 Task: Sort All unsolved tickets in your groups, order by Status category in descending order.
Action: Mouse moved to (275, 436)
Screenshot: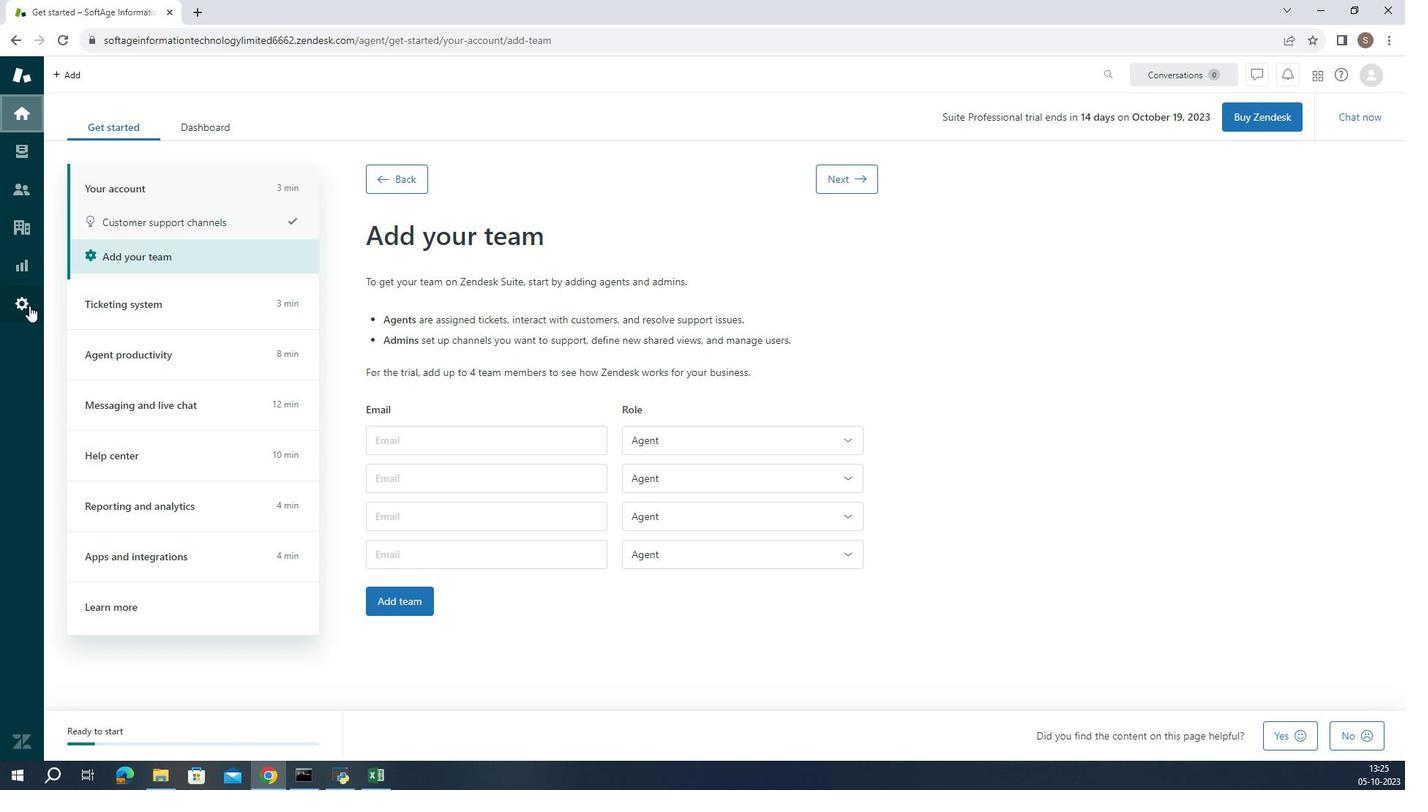 
Action: Mouse pressed left at (275, 436)
Screenshot: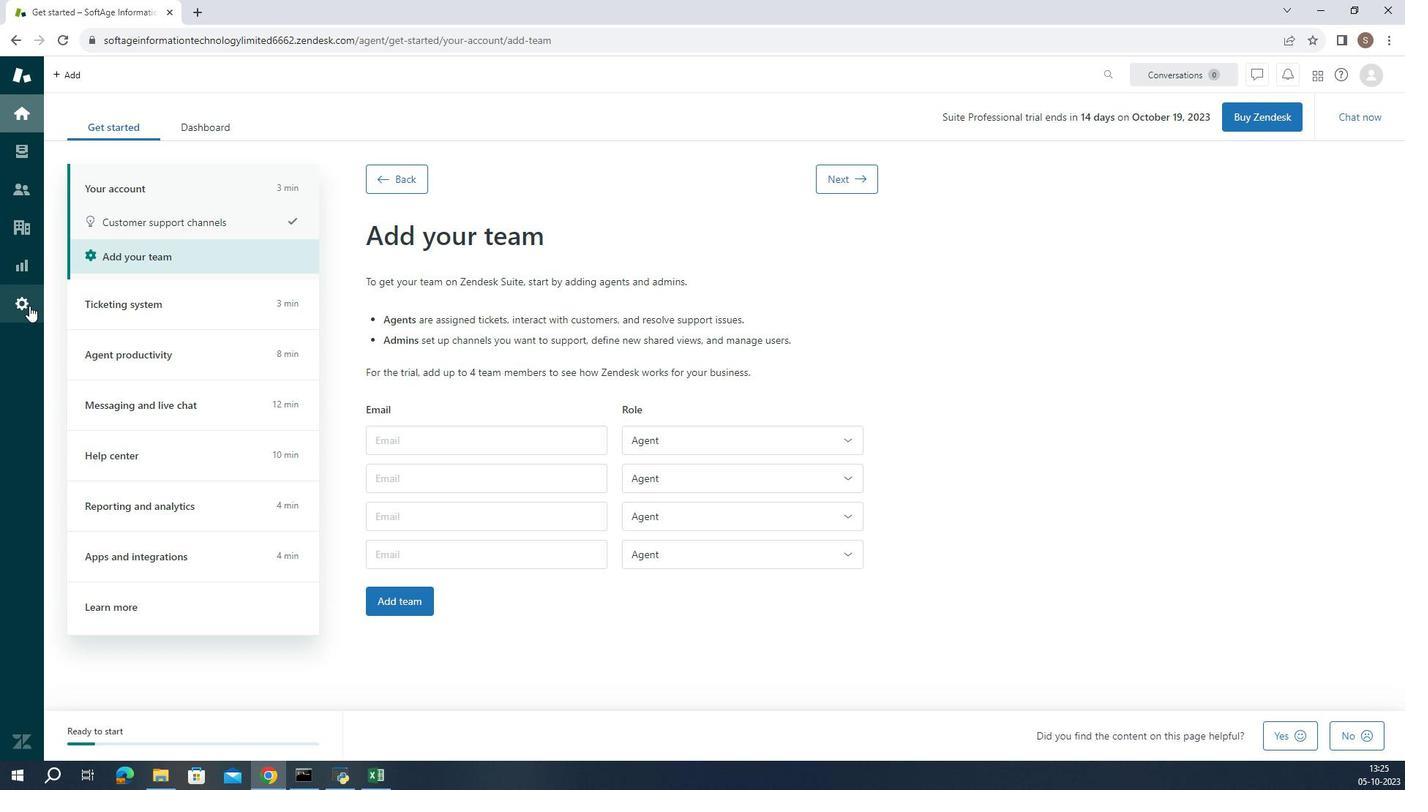 
Action: Mouse moved to (487, 564)
Screenshot: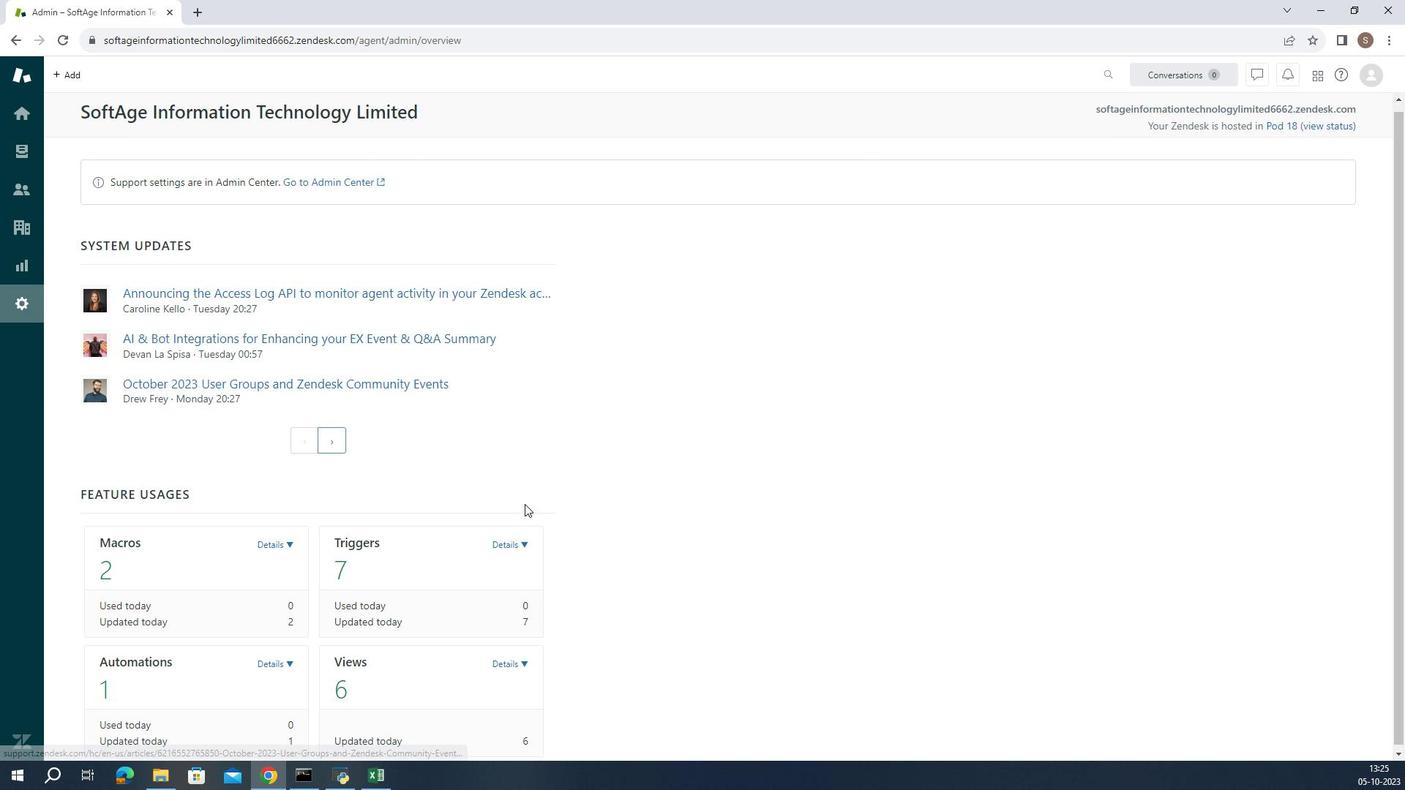 
Action: Mouse scrolled (487, 564) with delta (0, 0)
Screenshot: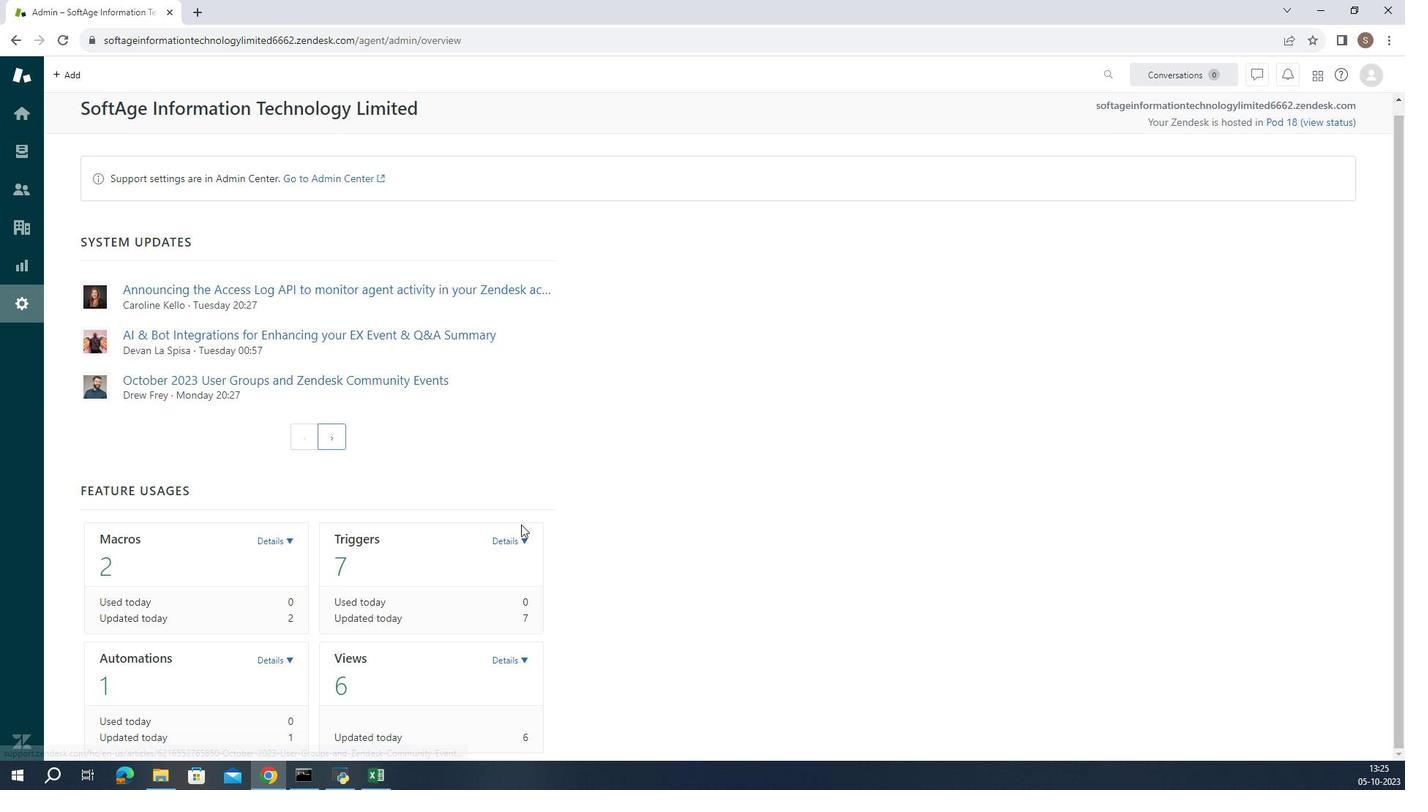 
Action: Mouse scrolled (487, 564) with delta (0, 0)
Screenshot: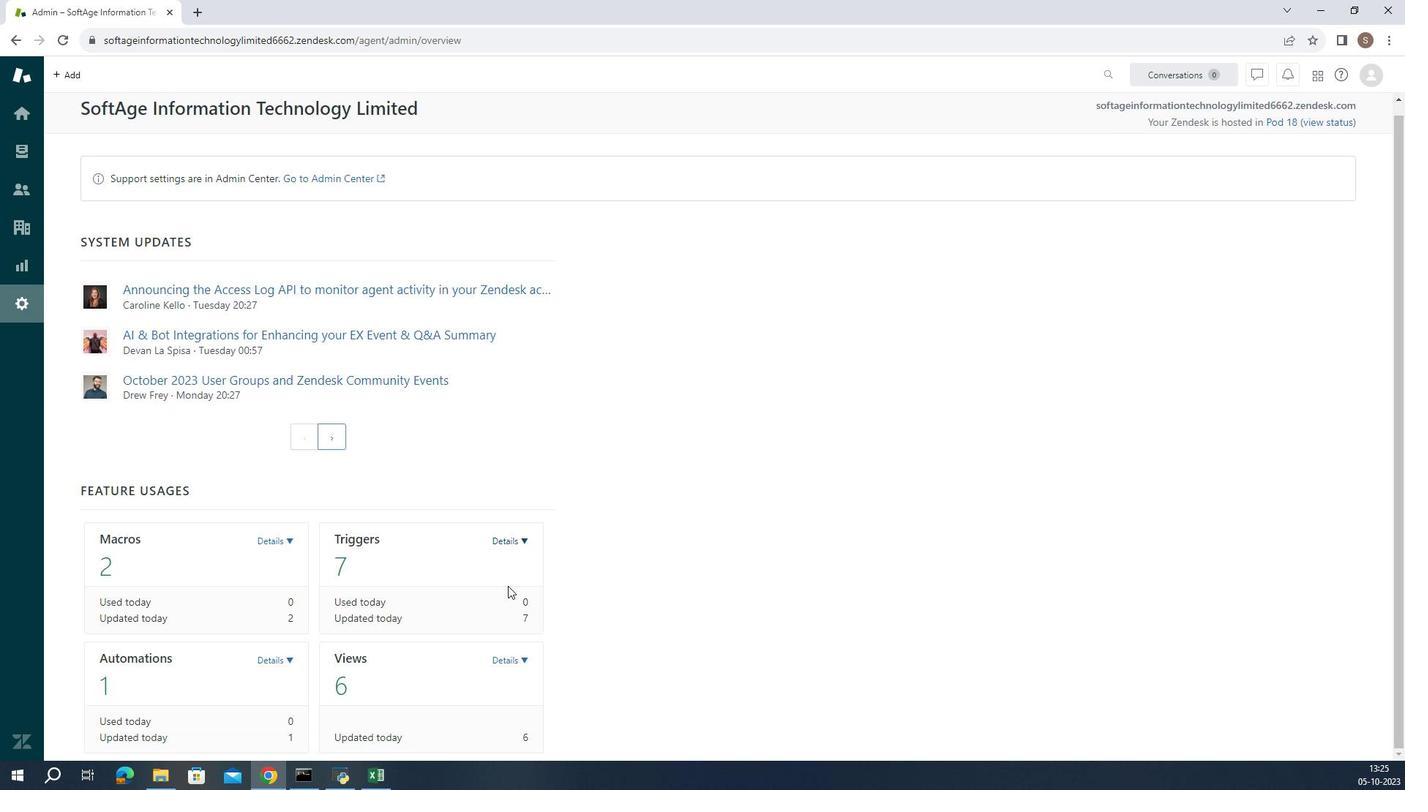 
Action: Mouse scrolled (487, 564) with delta (0, 0)
Screenshot: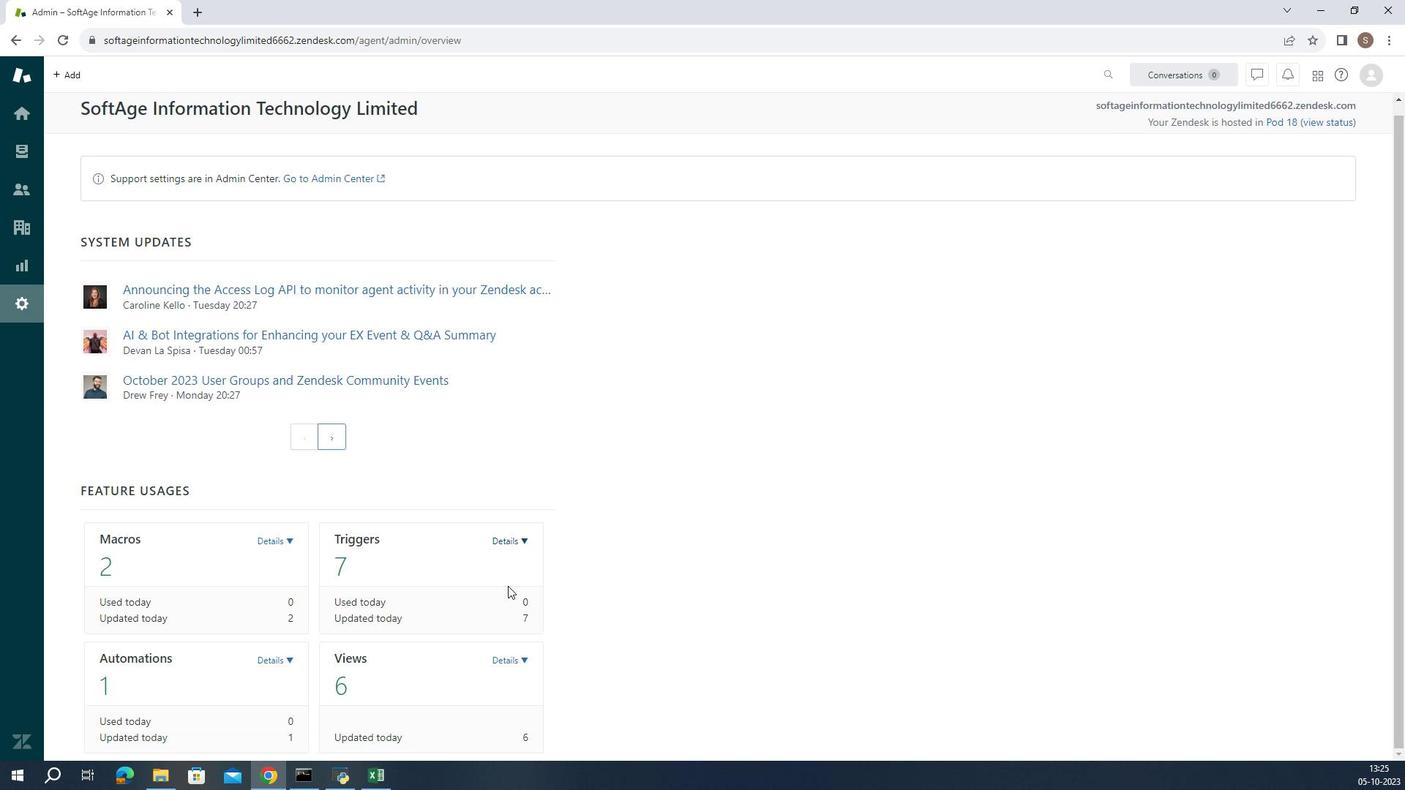 
Action: Mouse moved to (487, 565)
Screenshot: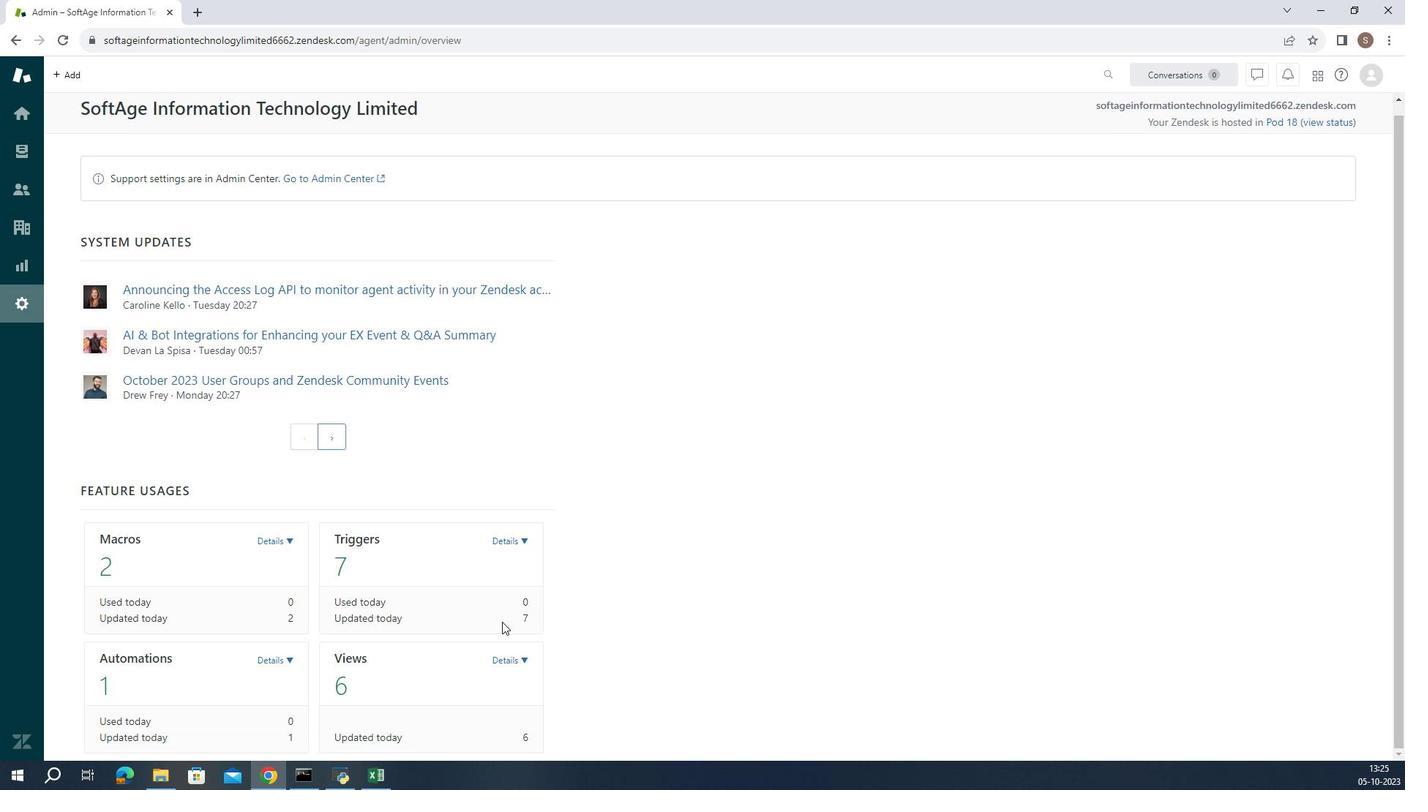
Action: Mouse scrolled (487, 564) with delta (0, 0)
Screenshot: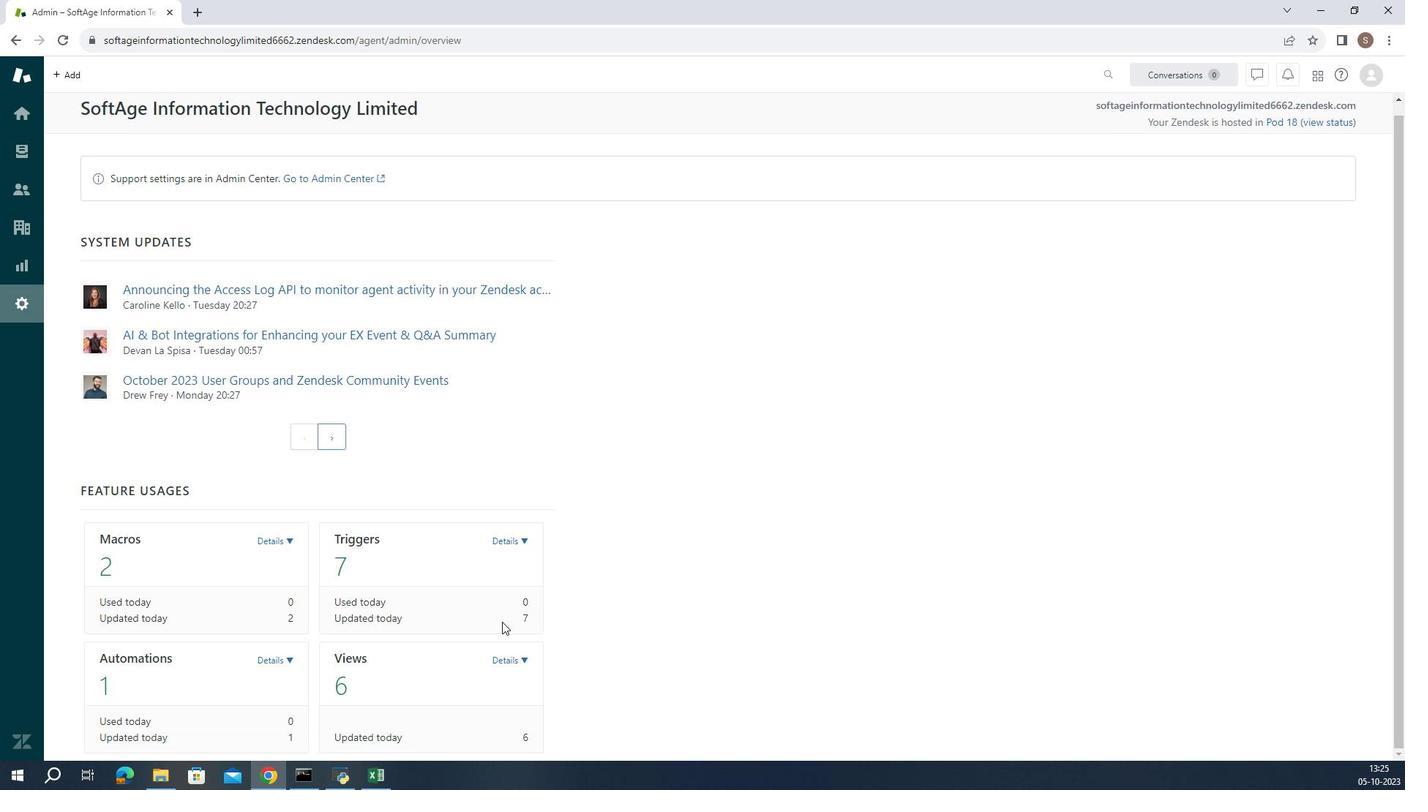 
Action: Mouse moved to (474, 665)
Screenshot: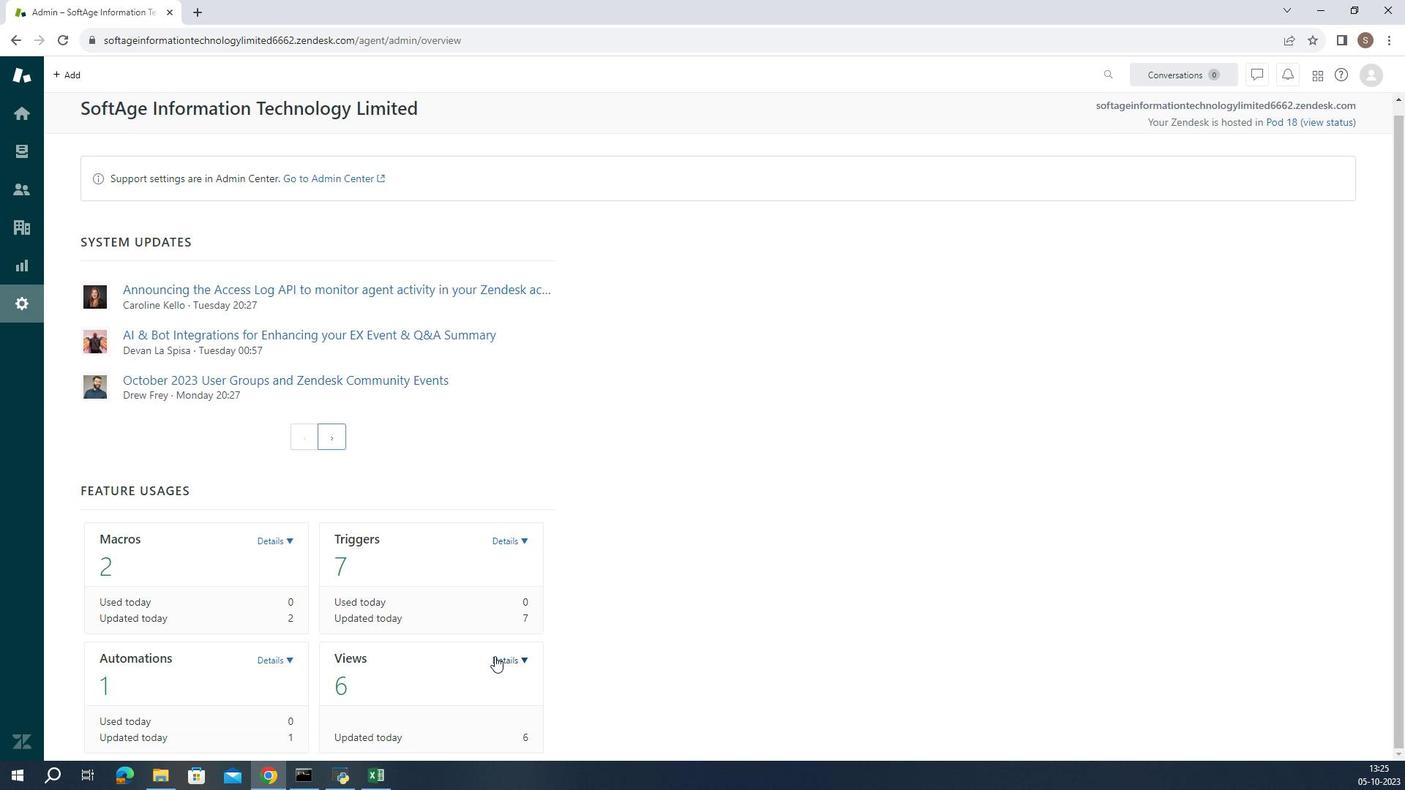 
Action: Mouse pressed left at (474, 665)
Screenshot: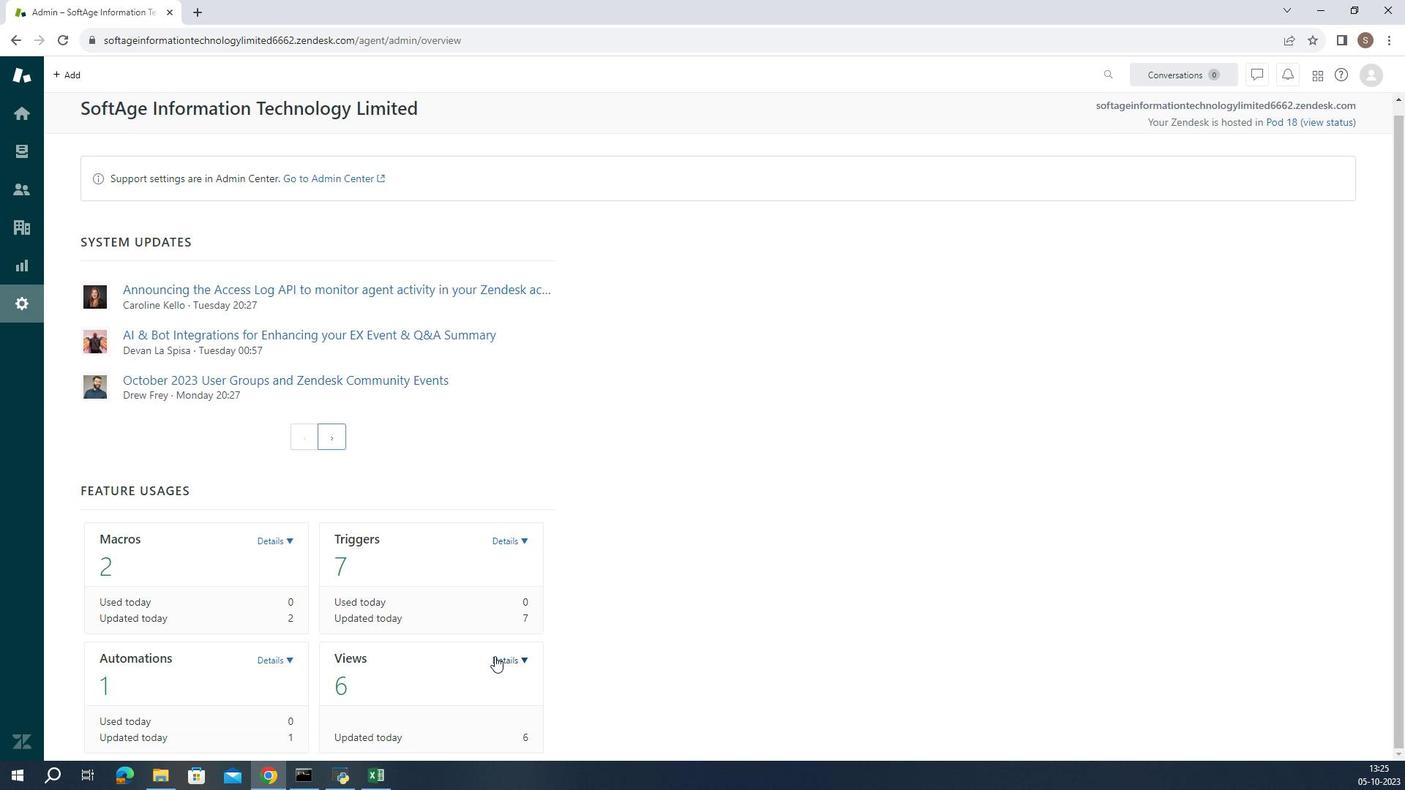 
Action: Mouse scrolled (474, 665) with delta (0, 0)
Screenshot: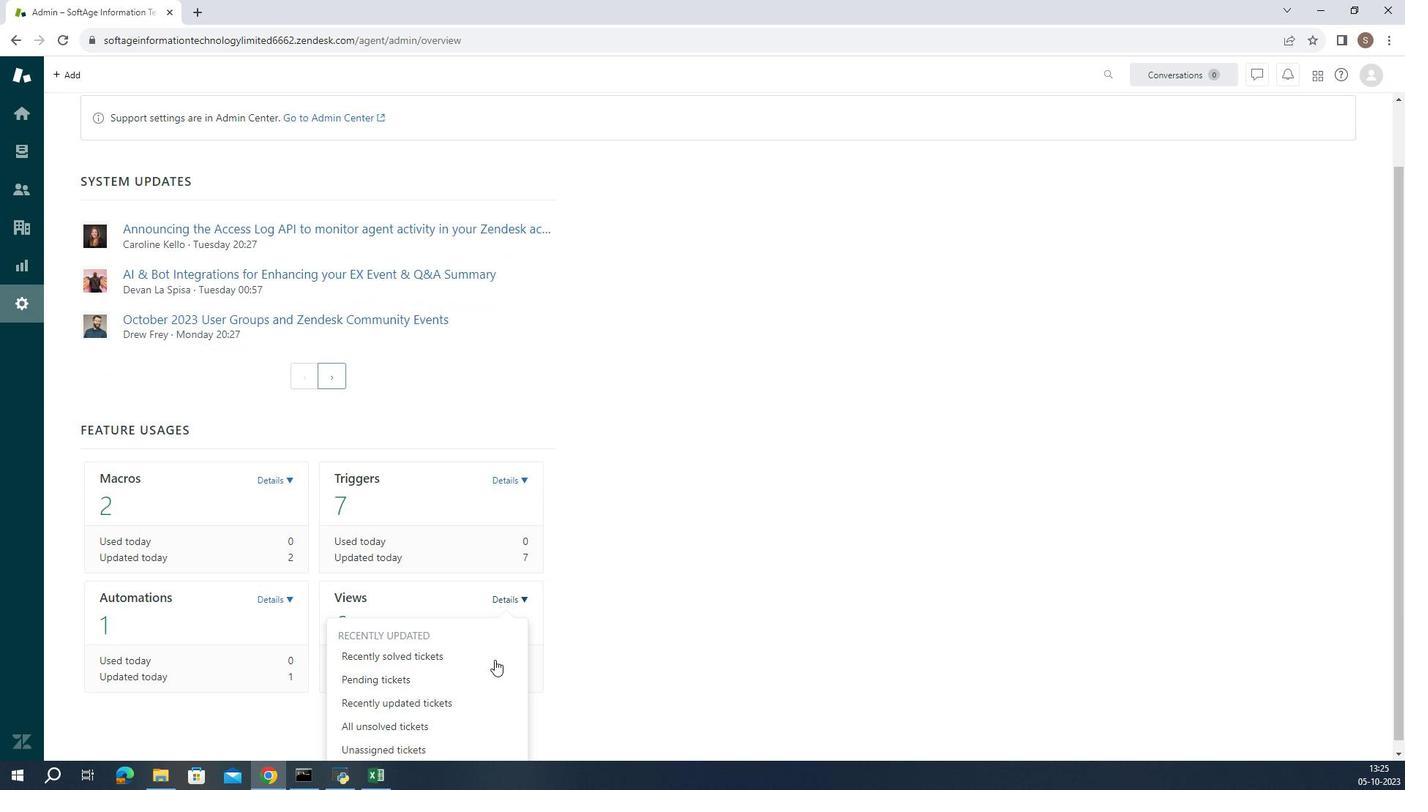
Action: Mouse scrolled (474, 665) with delta (0, 0)
Screenshot: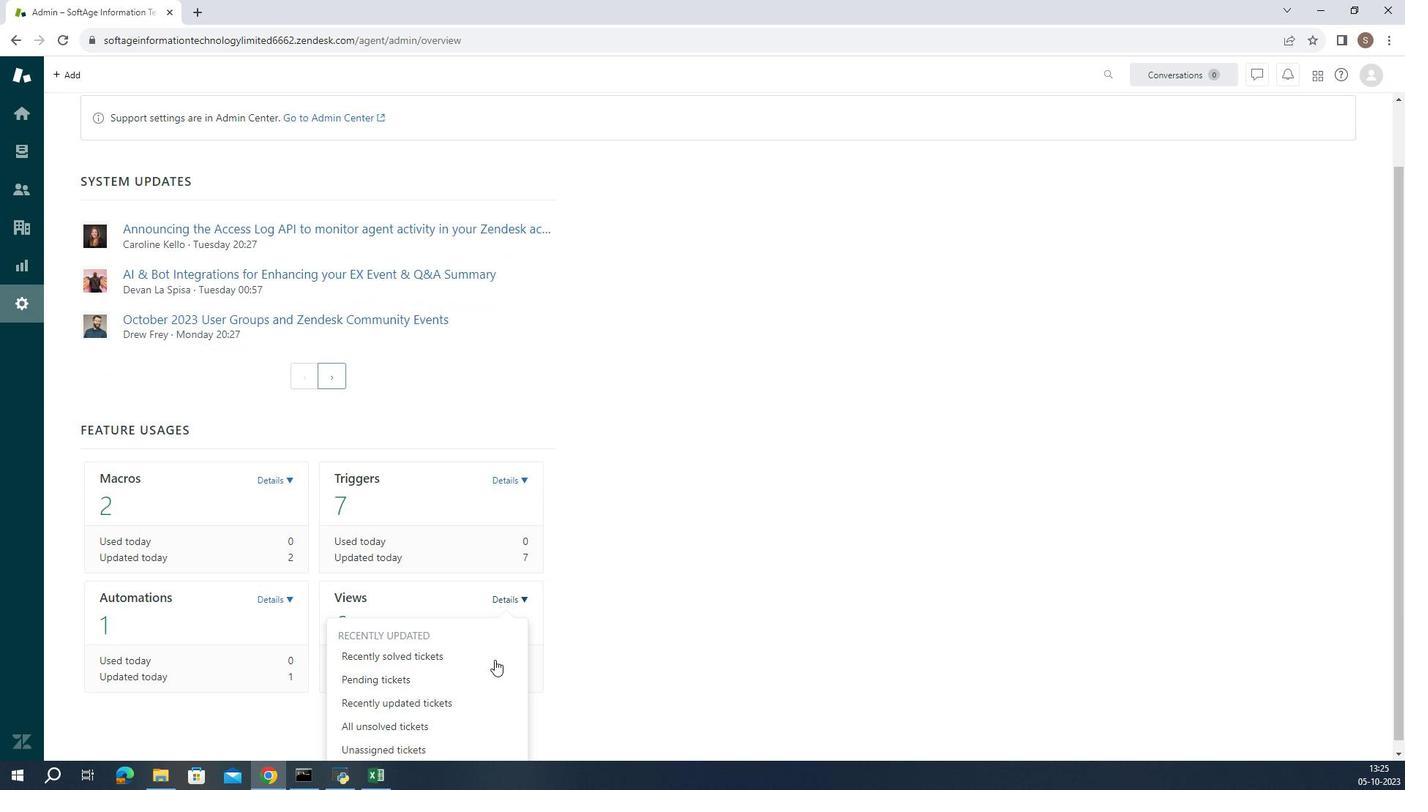 
Action: Mouse scrolled (474, 665) with delta (0, 0)
Screenshot: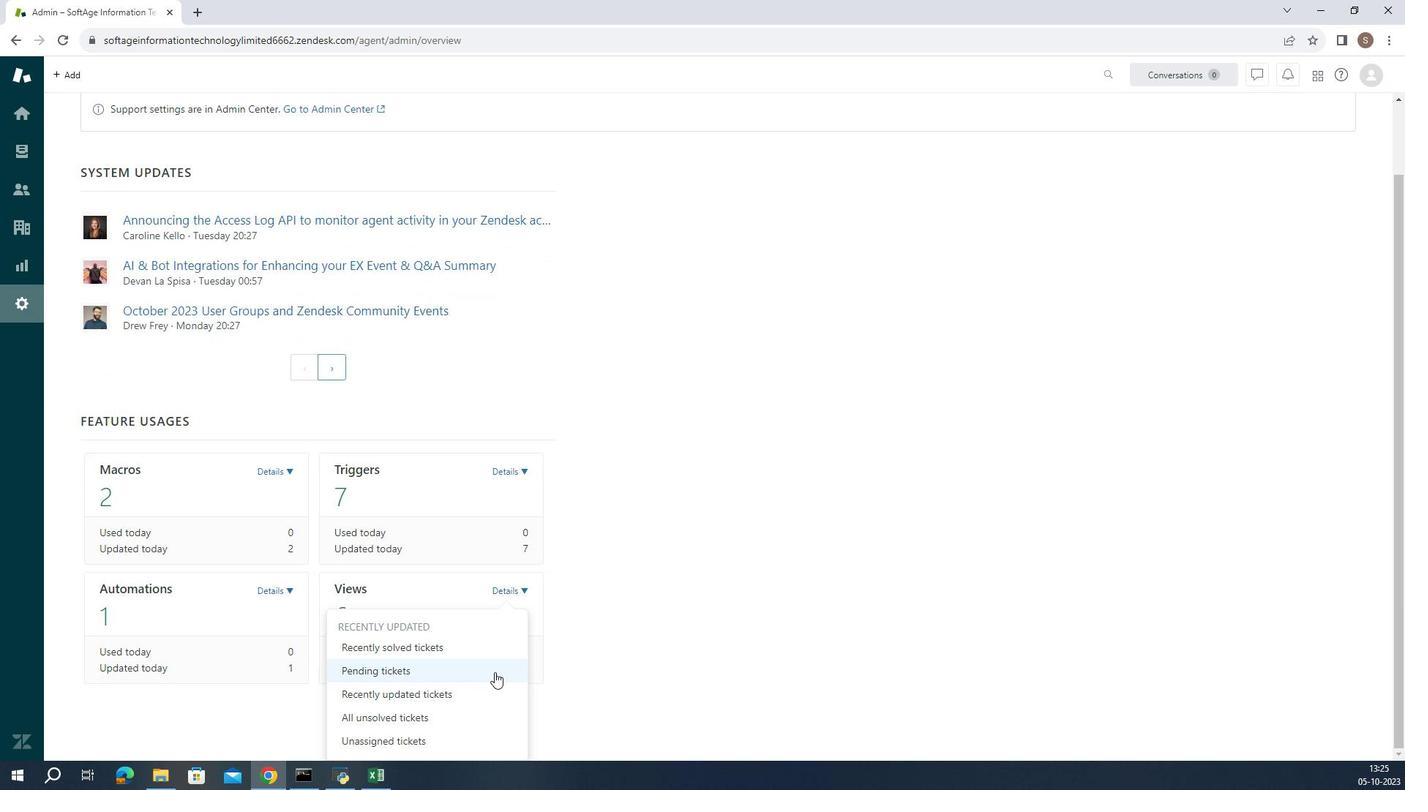 
Action: Mouse scrolled (474, 665) with delta (0, 0)
Screenshot: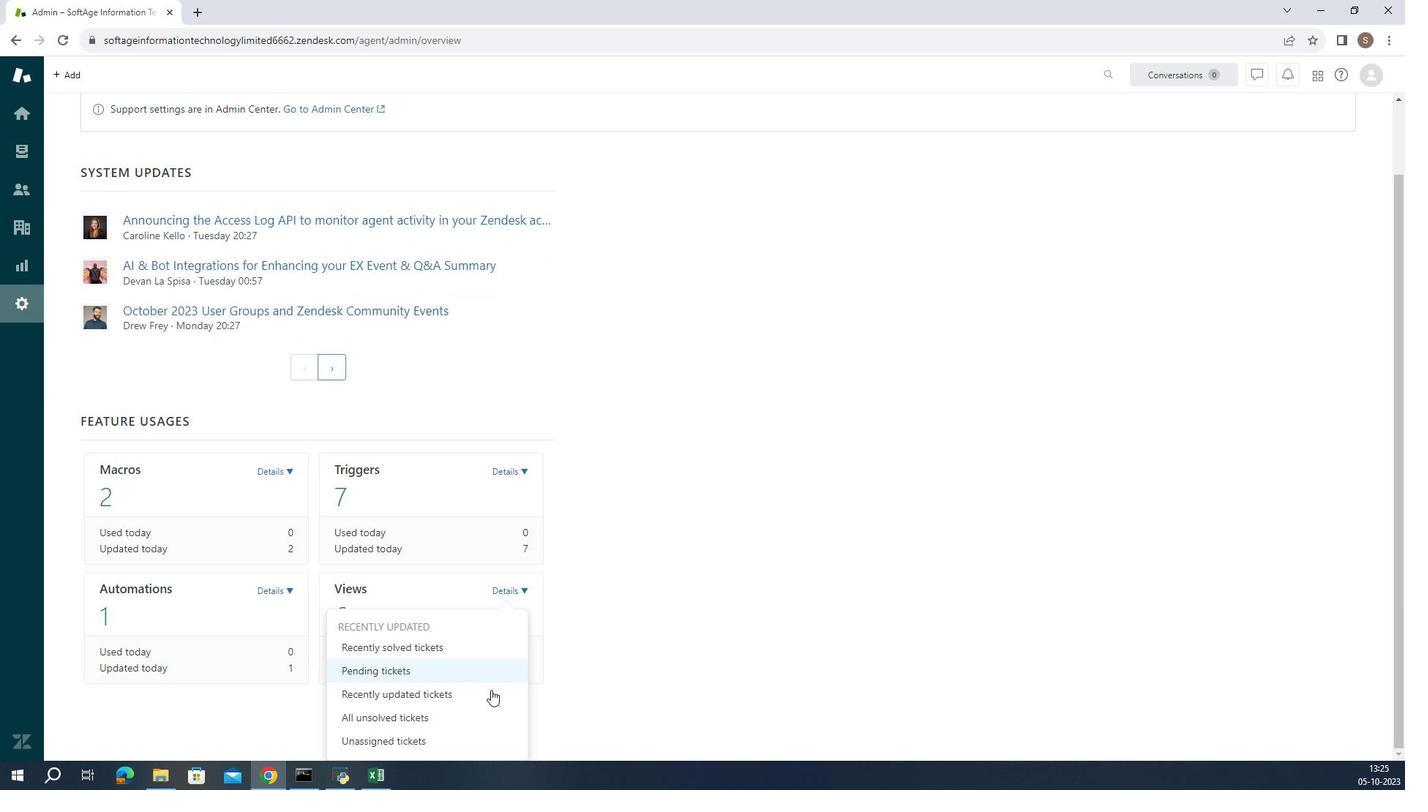 
Action: Mouse moved to (463, 702)
Screenshot: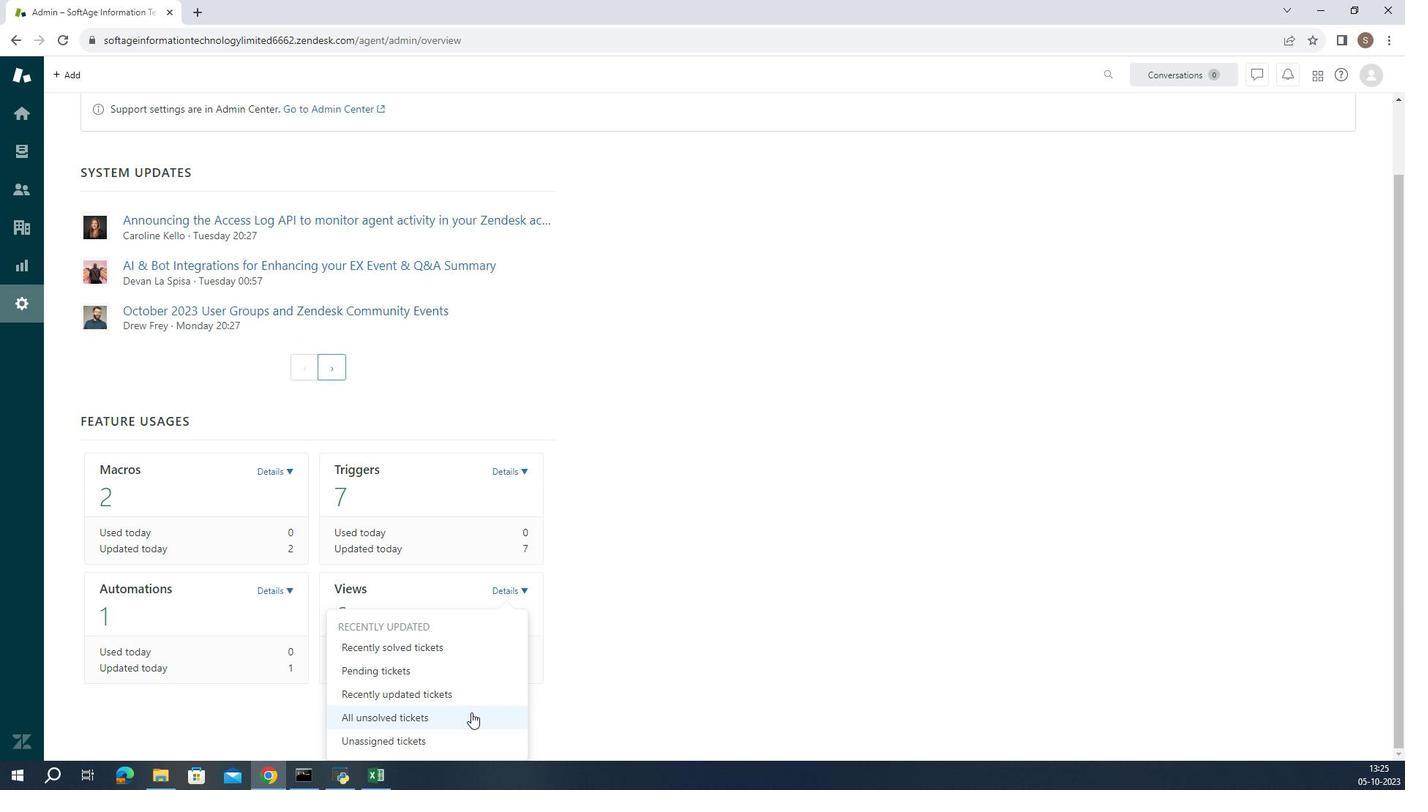 
Action: Mouse pressed left at (463, 702)
Screenshot: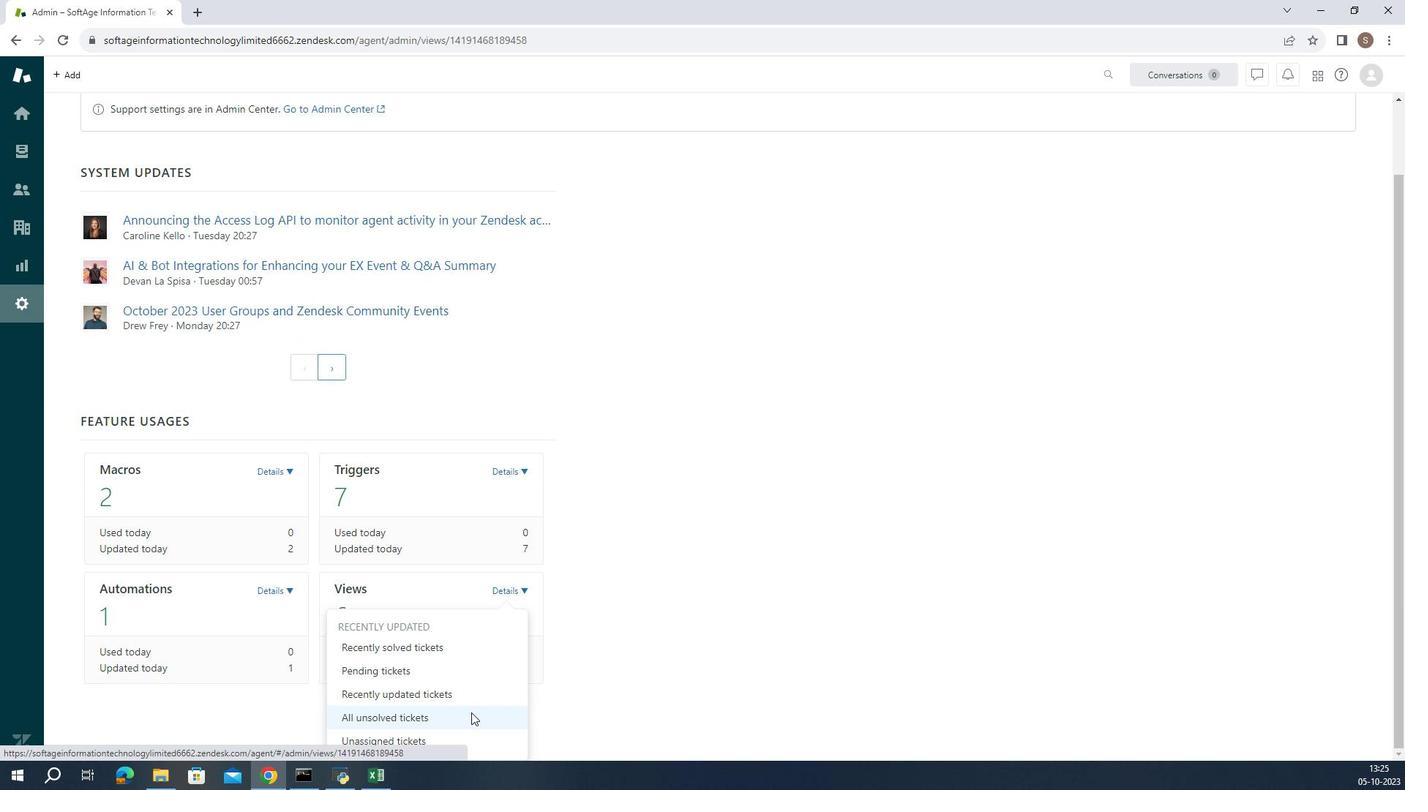 
Action: Mouse moved to (477, 571)
Screenshot: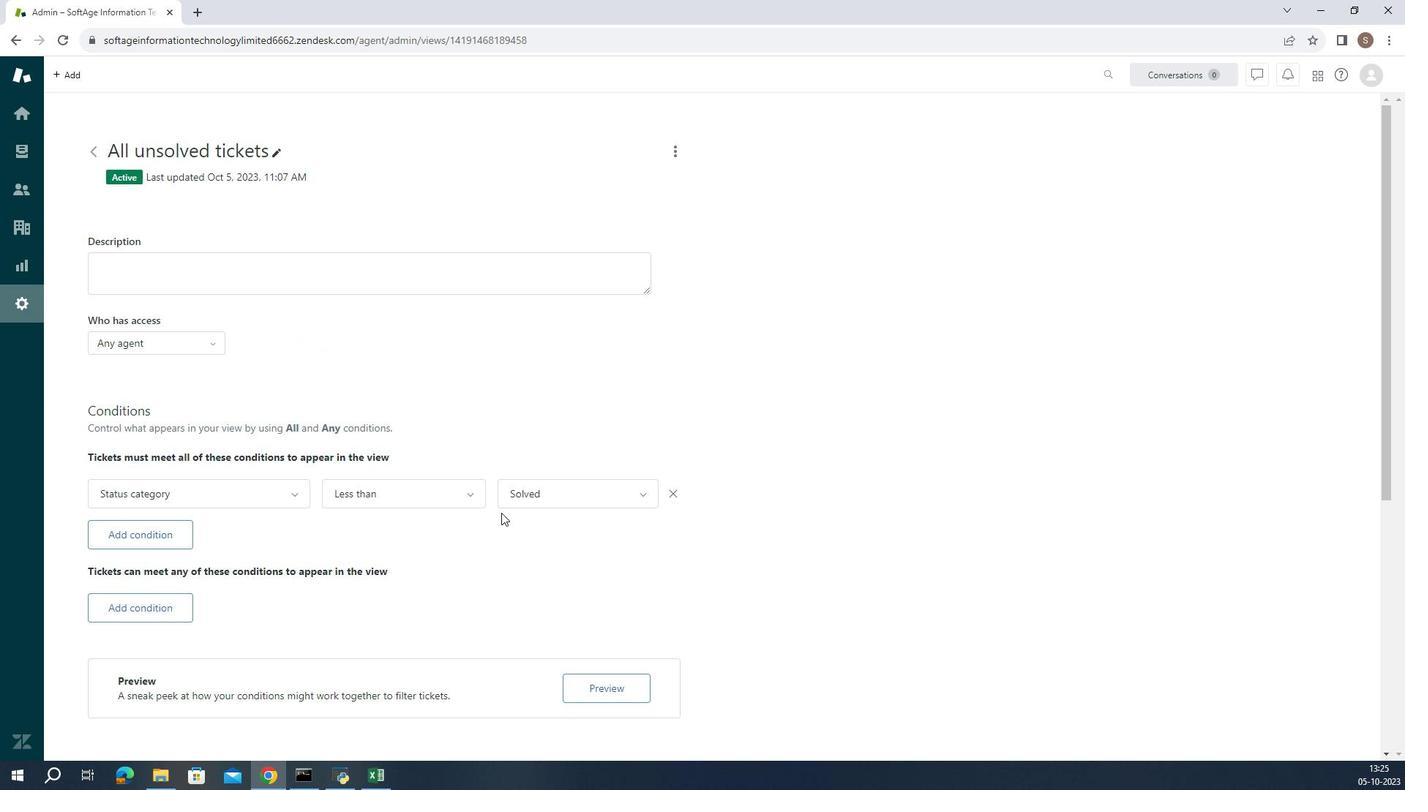 
Action: Mouse scrolled (477, 570) with delta (0, 0)
Screenshot: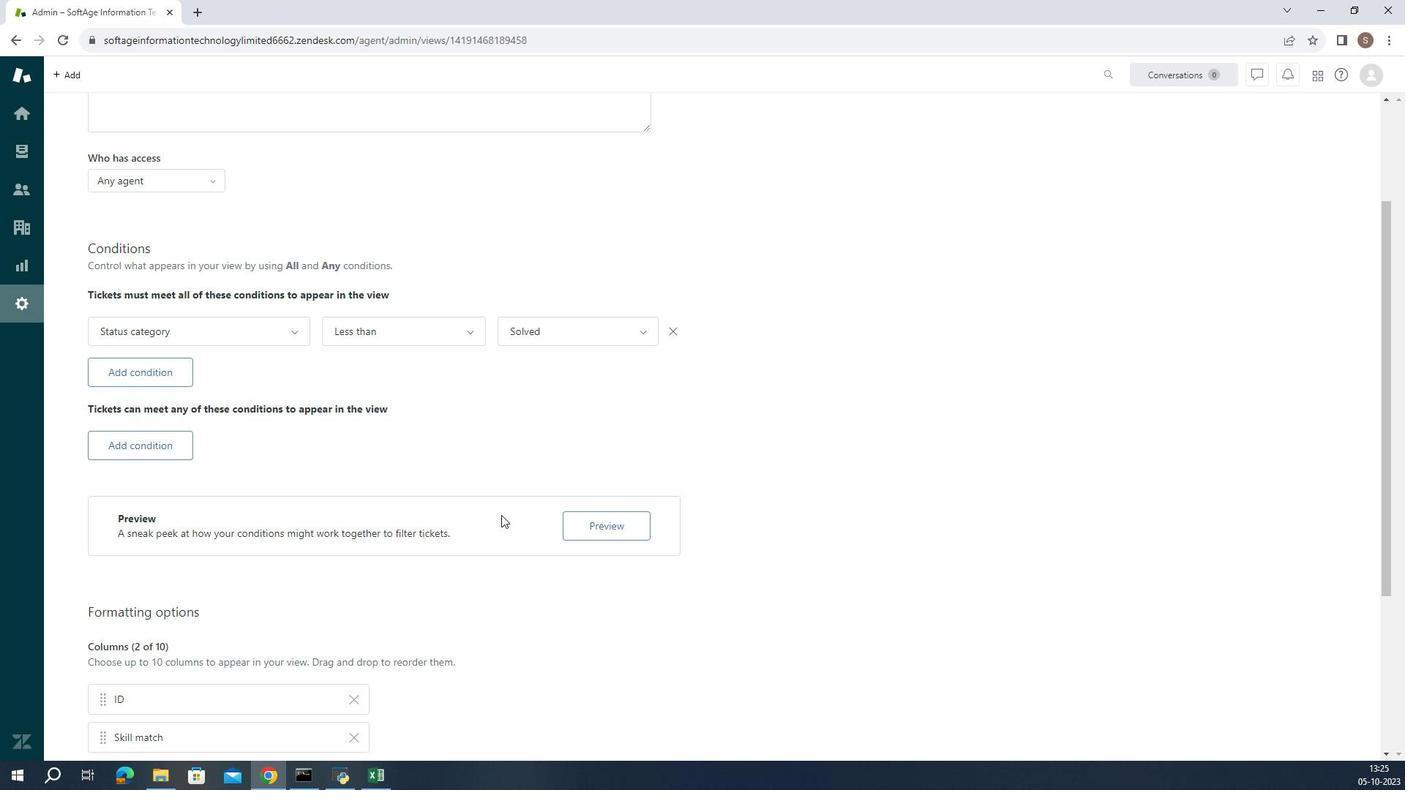 
Action: Mouse scrolled (477, 570) with delta (0, 0)
Screenshot: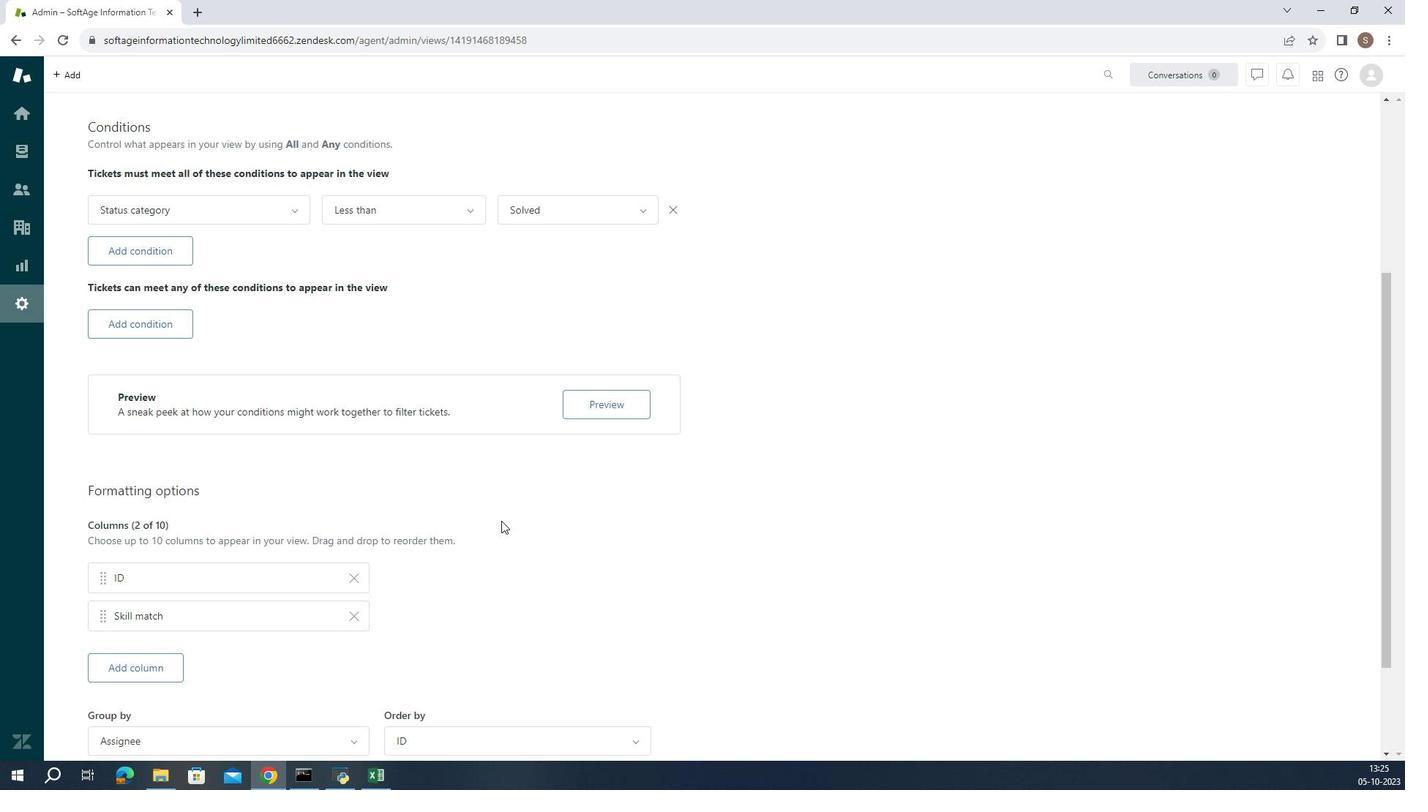 
Action: Mouse scrolled (477, 570) with delta (0, 0)
Screenshot: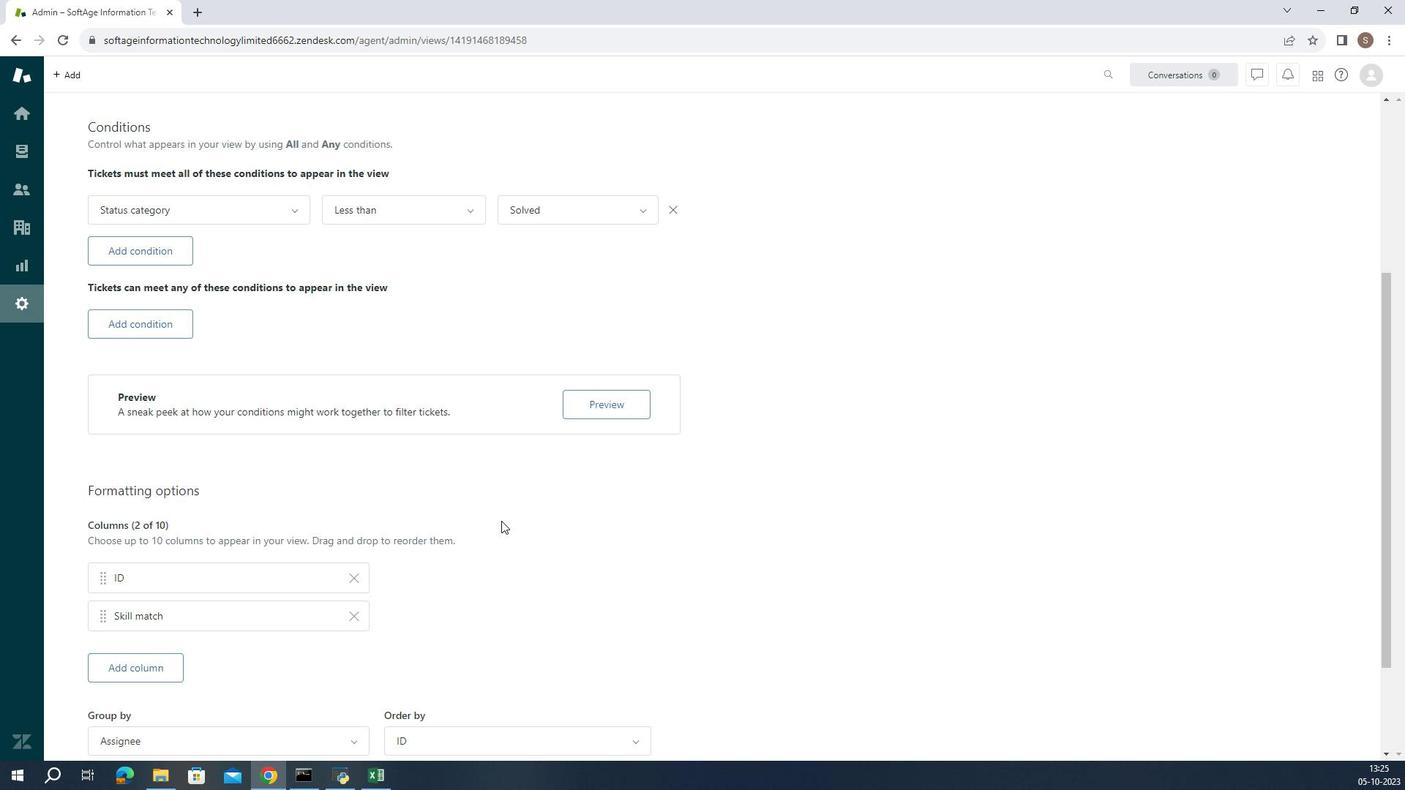 
Action: Mouse scrolled (477, 570) with delta (0, 0)
Screenshot: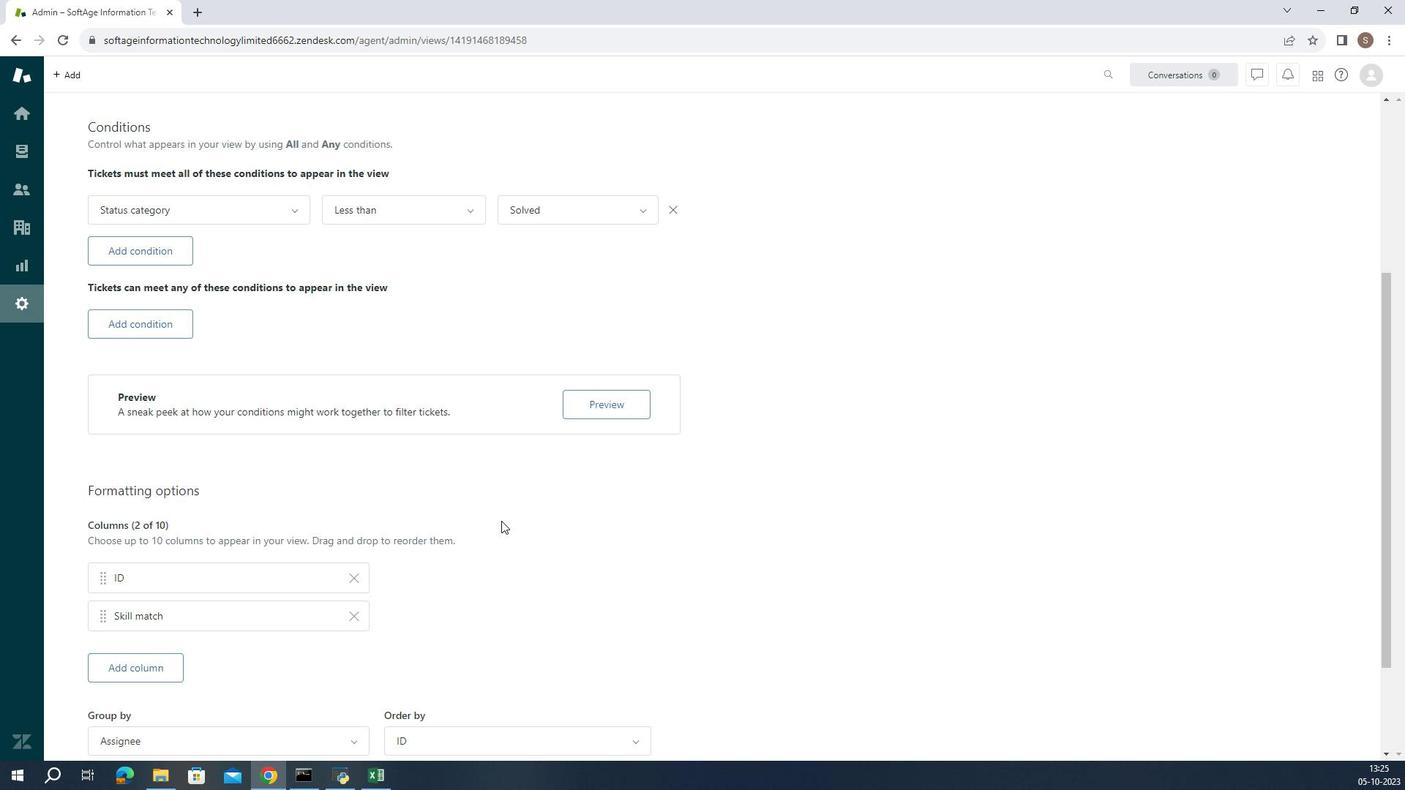 
Action: Mouse moved to (478, 587)
Screenshot: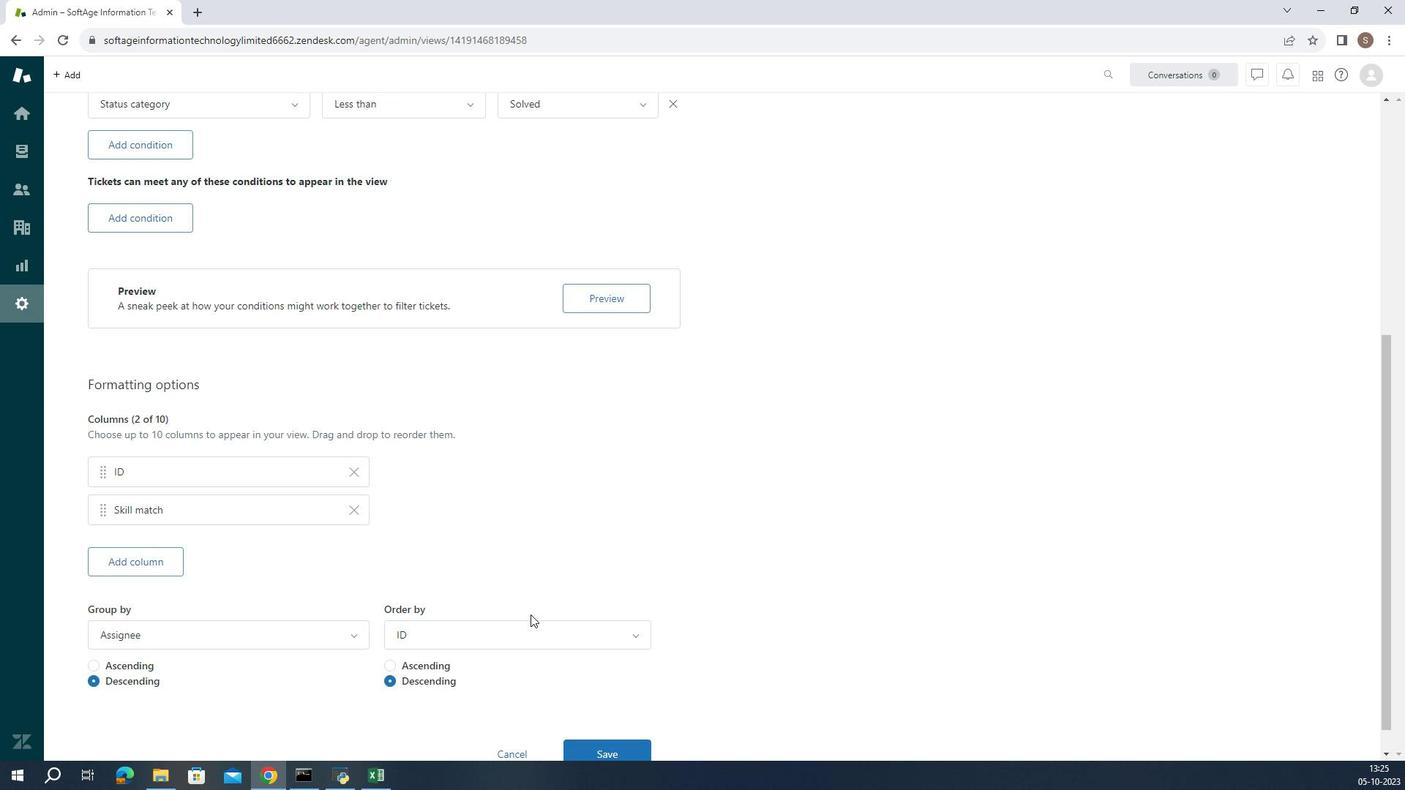 
Action: Mouse scrolled (478, 586) with delta (0, 0)
Screenshot: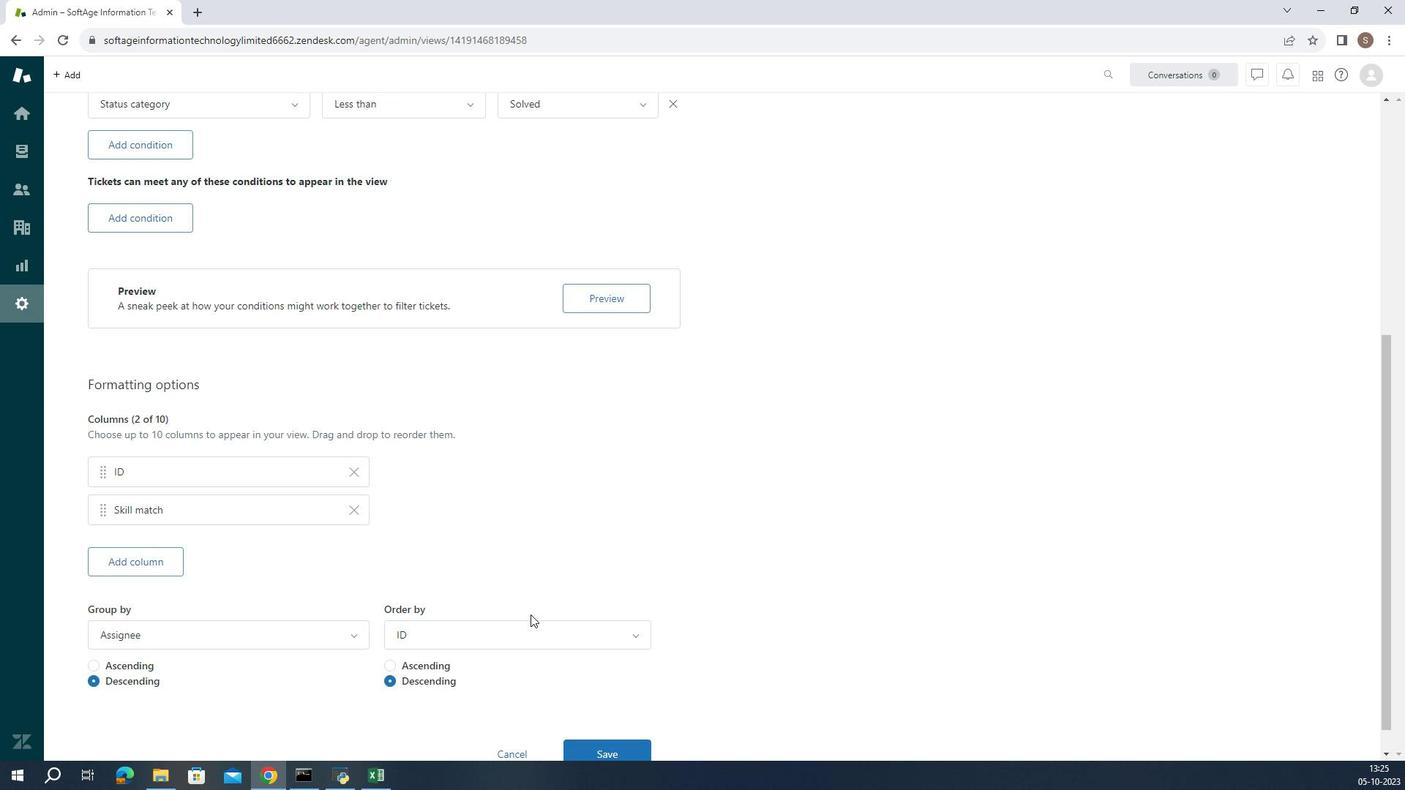 
Action: Mouse moved to (479, 592)
Screenshot: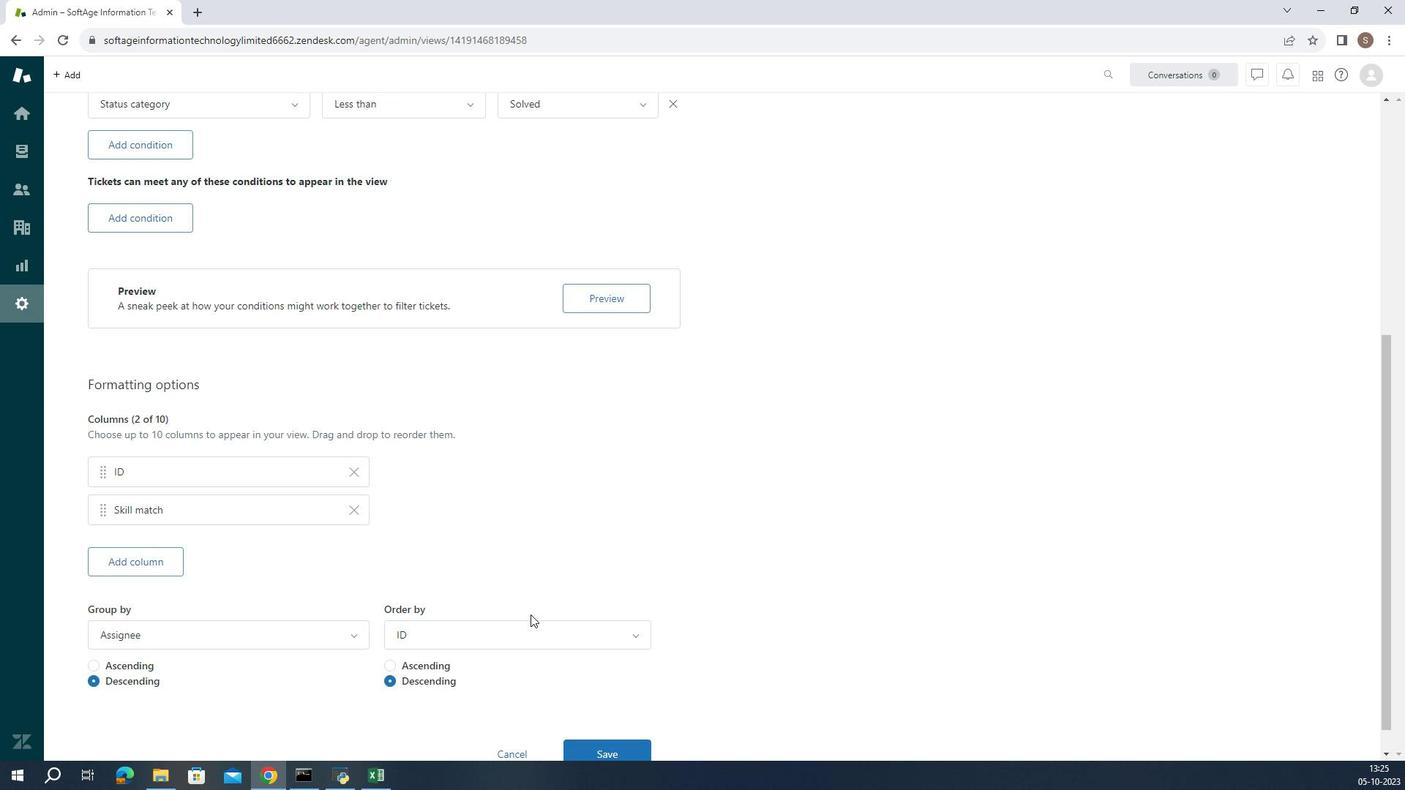 
Action: Mouse scrolled (479, 592) with delta (0, 0)
Screenshot: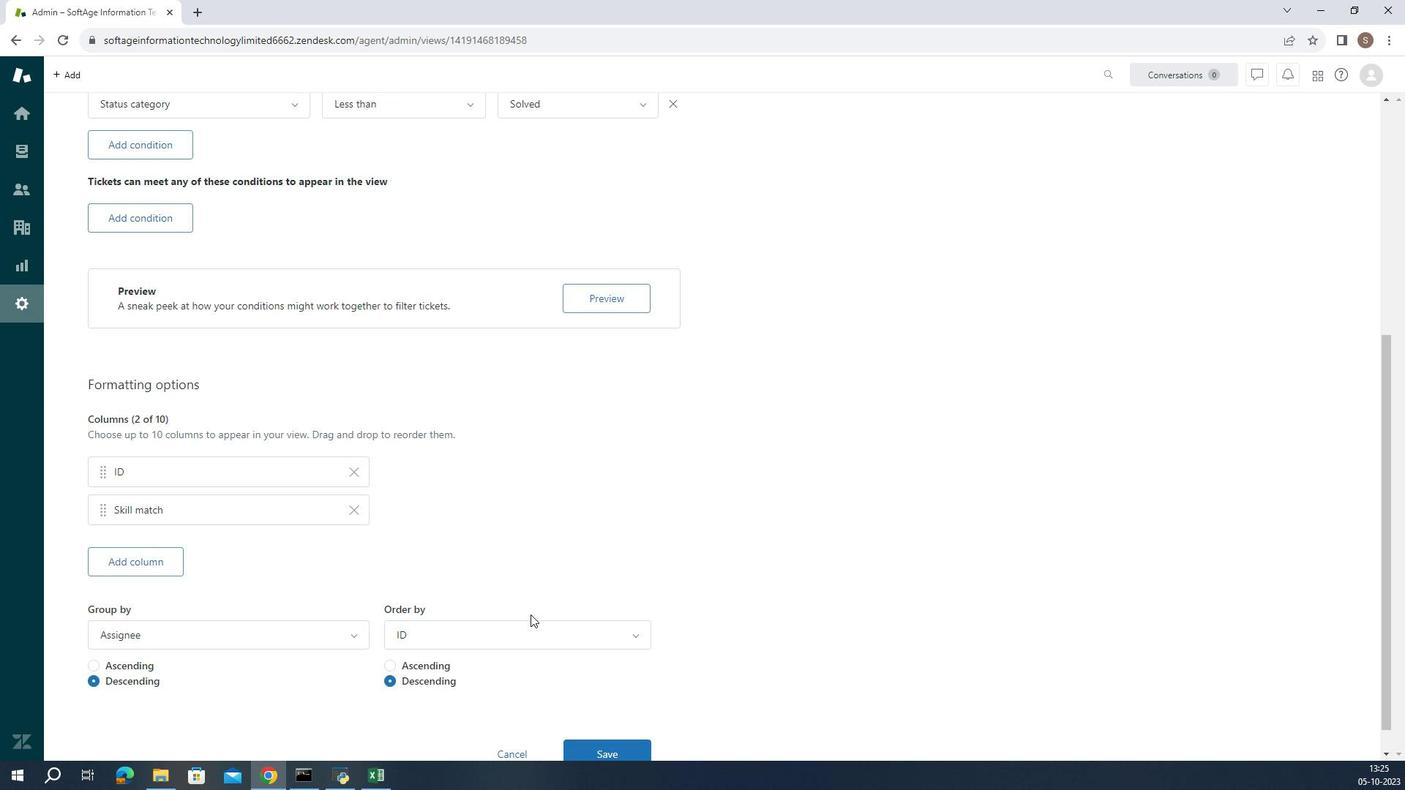 
Action: Mouse moved to (480, 594)
Screenshot: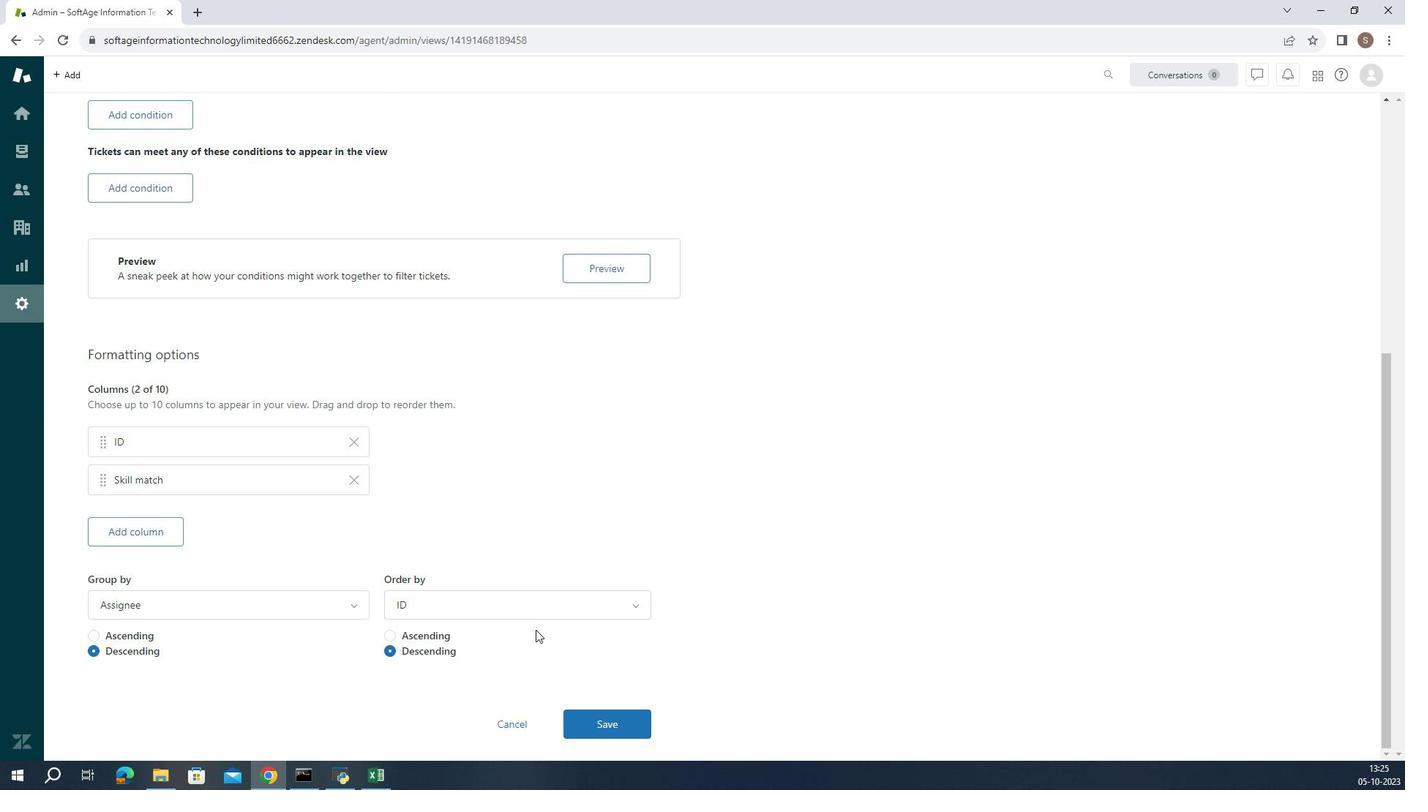 
Action: Mouse scrolled (480, 593) with delta (0, 0)
Screenshot: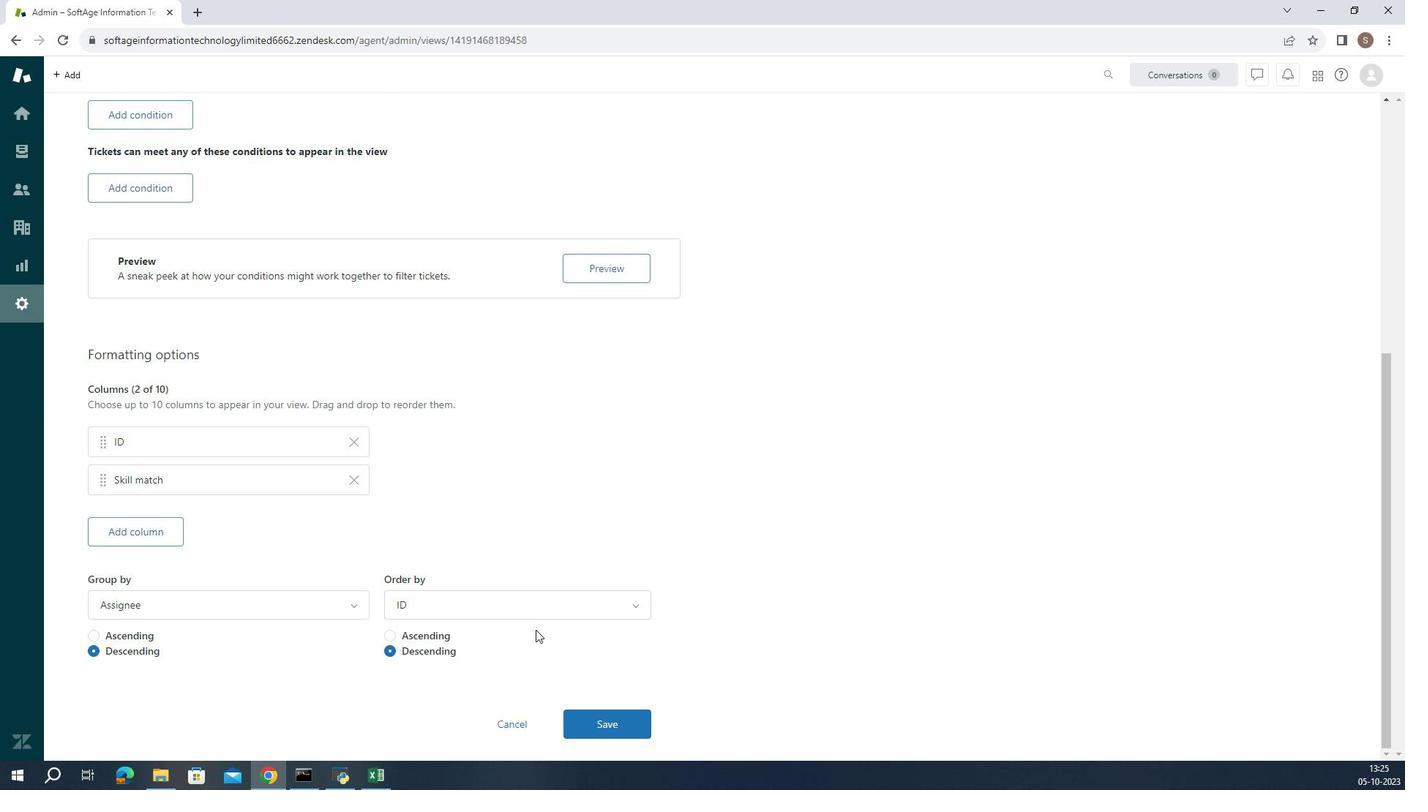 
Action: Mouse moved to (480, 596)
Screenshot: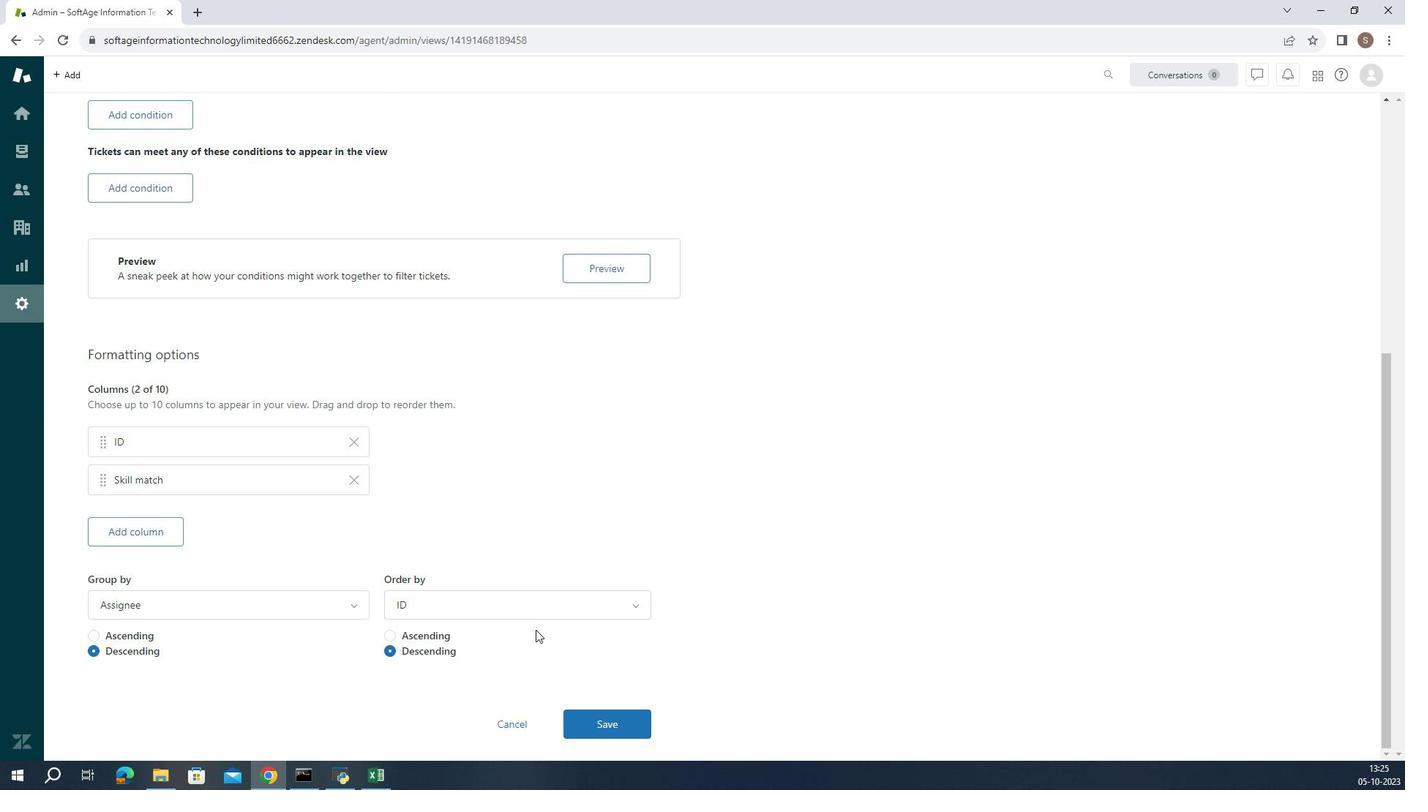 
Action: Mouse scrolled (480, 596) with delta (0, 0)
Screenshot: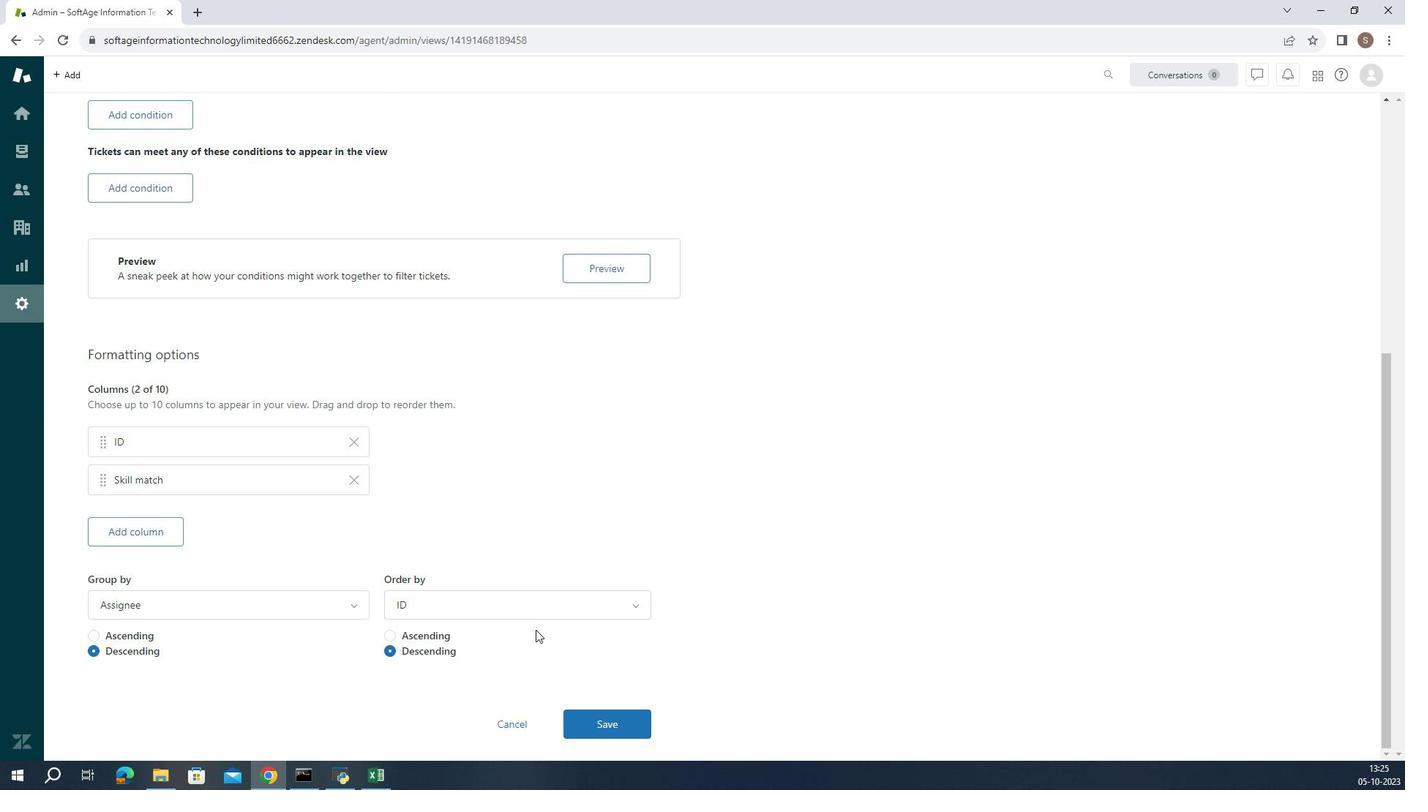
Action: Mouse moved to (483, 604)
Screenshot: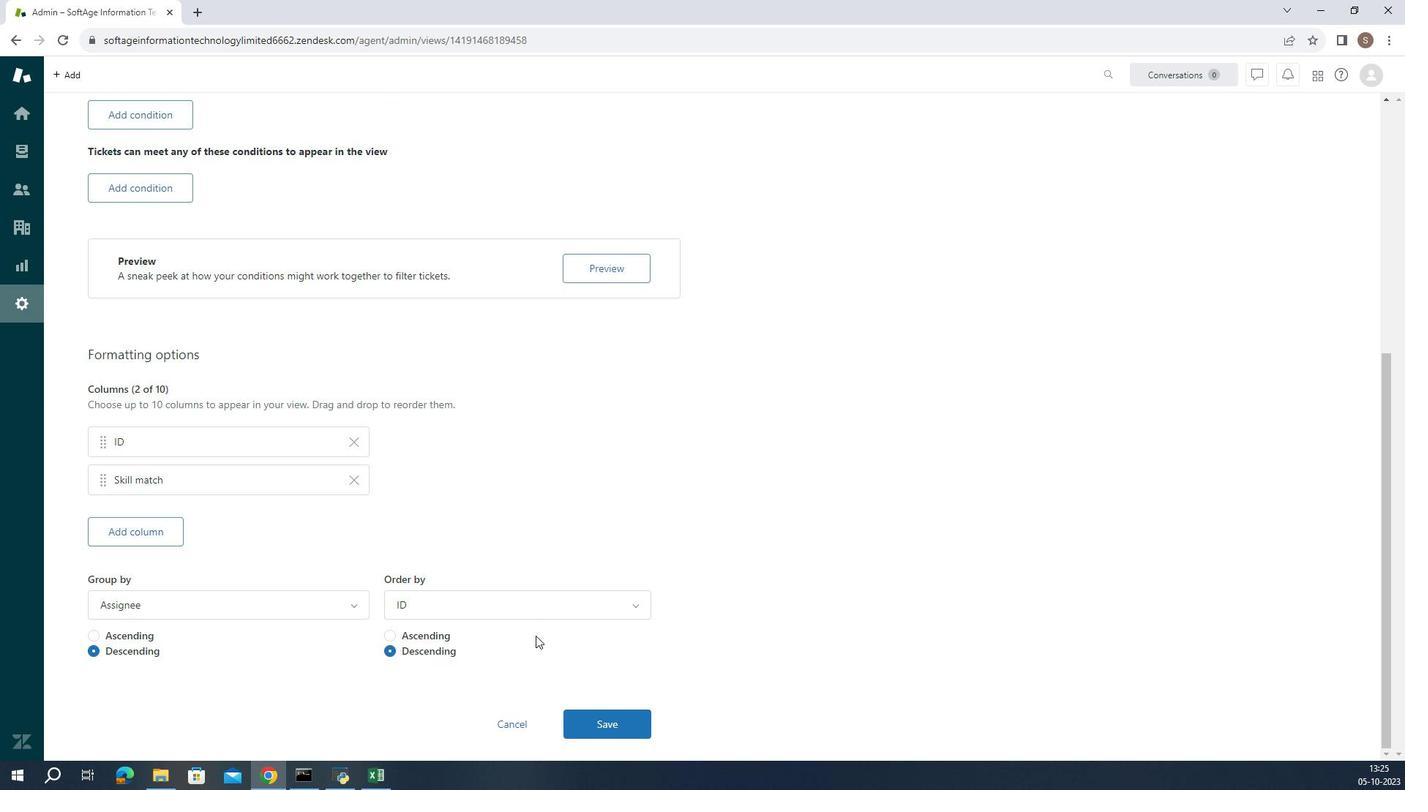 
Action: Mouse scrolled (483, 604) with delta (0, 0)
Screenshot: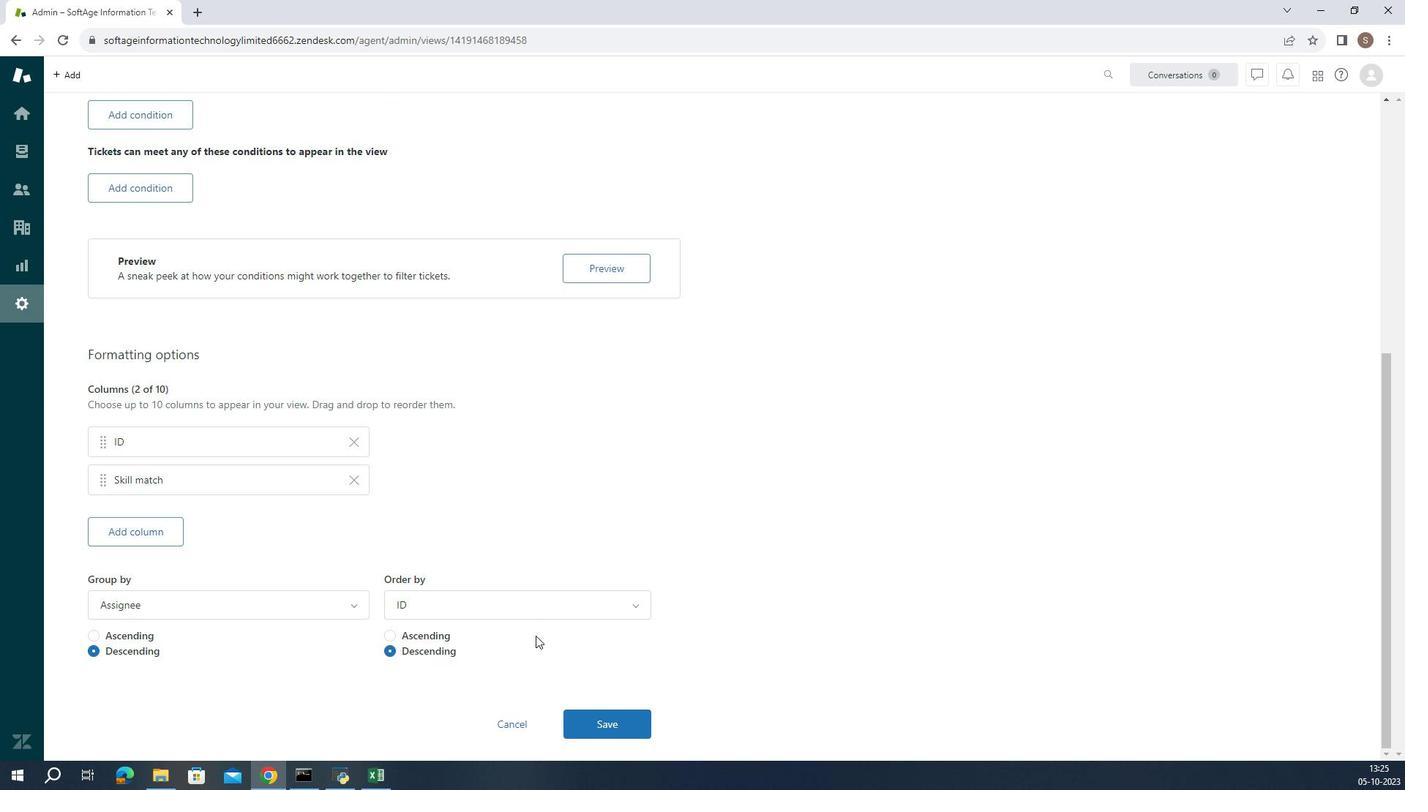 
Action: Mouse moved to (495, 630)
Screenshot: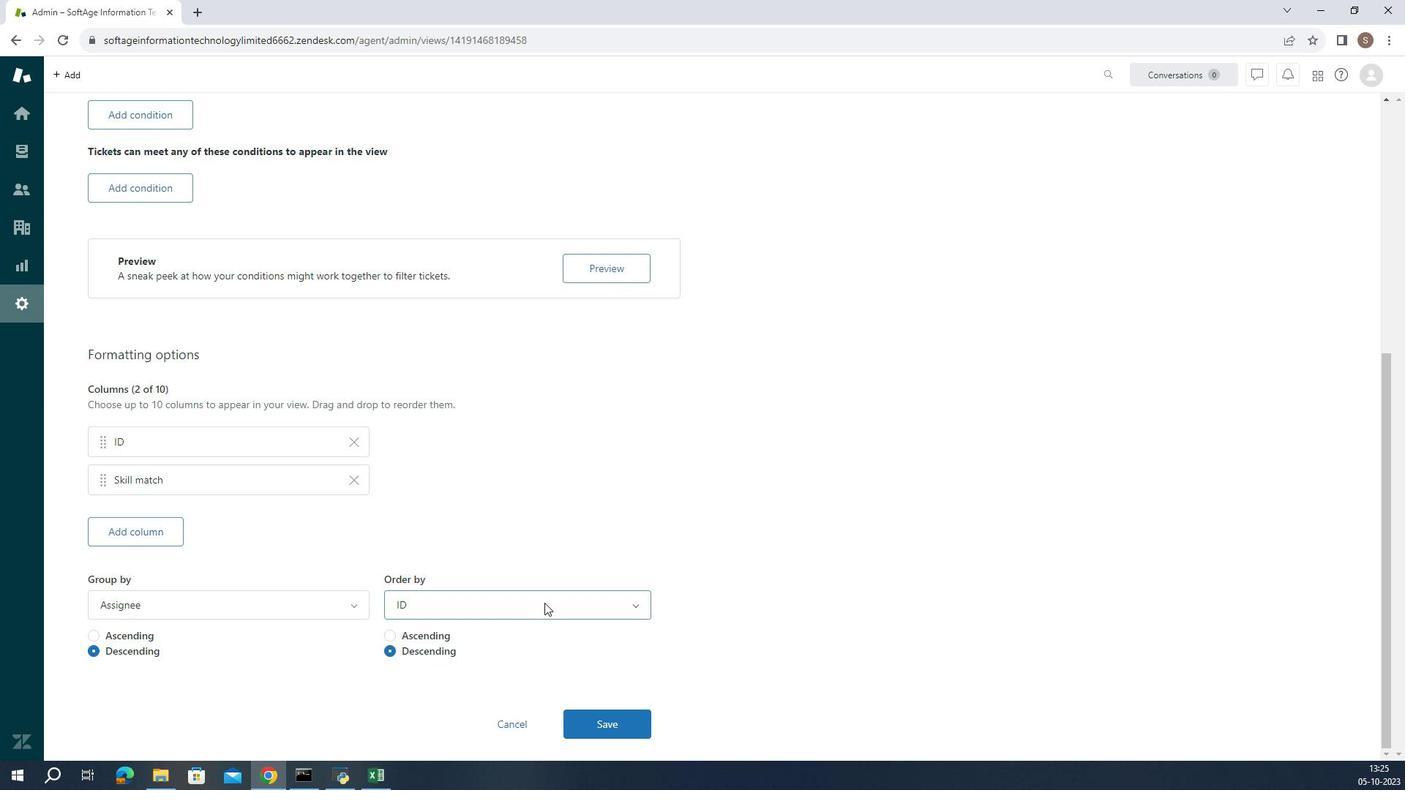 
Action: Mouse pressed left at (495, 630)
Screenshot: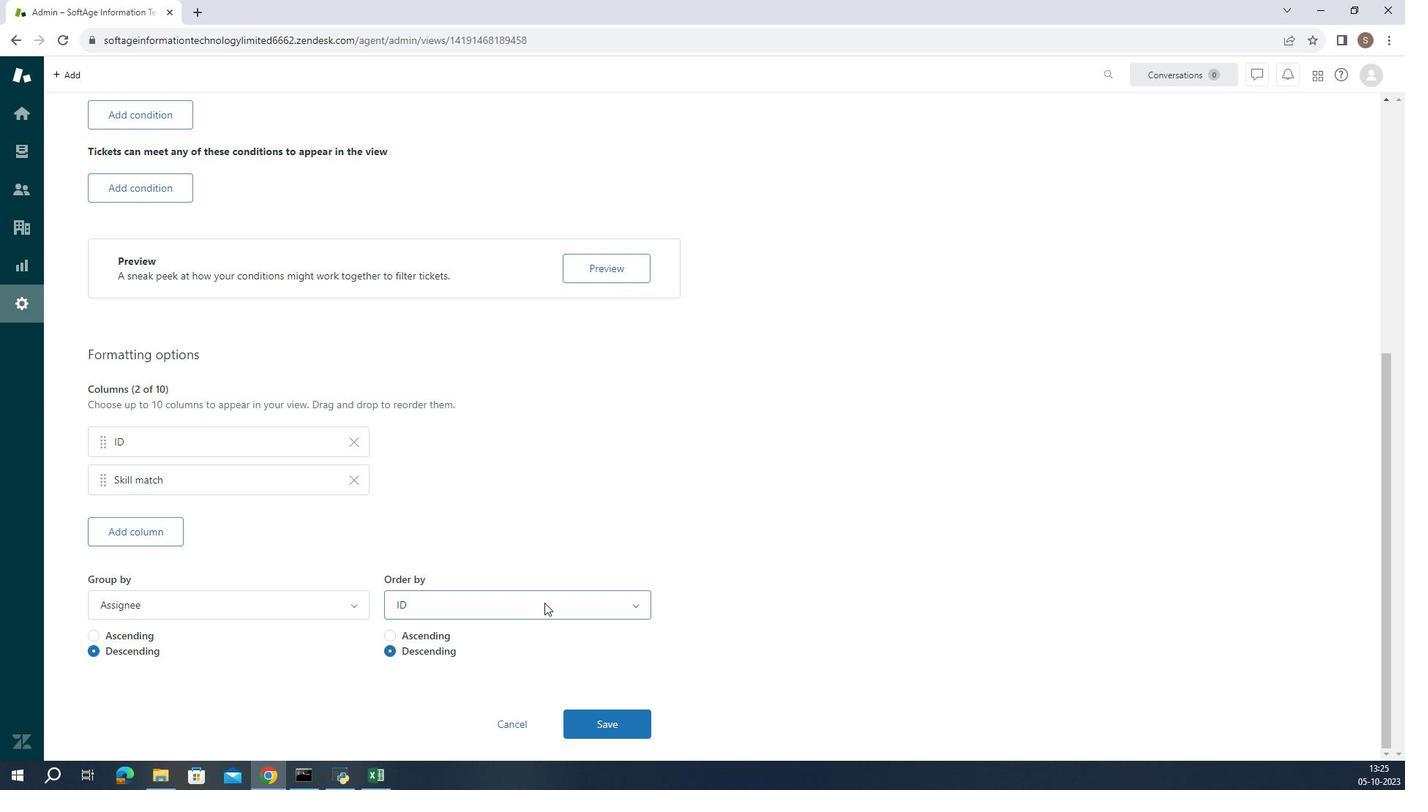 
Action: Mouse moved to (491, 600)
Screenshot: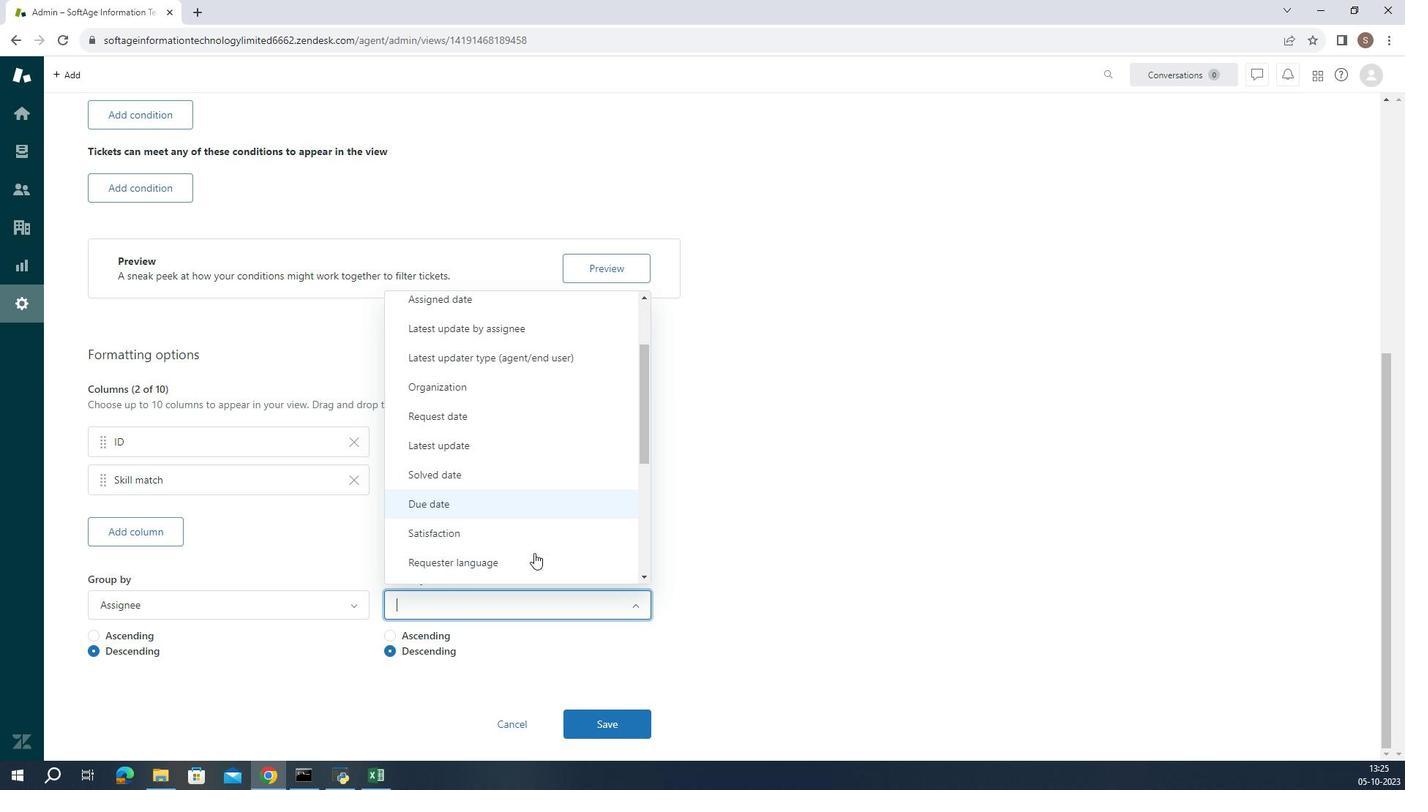 
Action: Mouse scrolled (491, 600) with delta (0, 0)
Screenshot: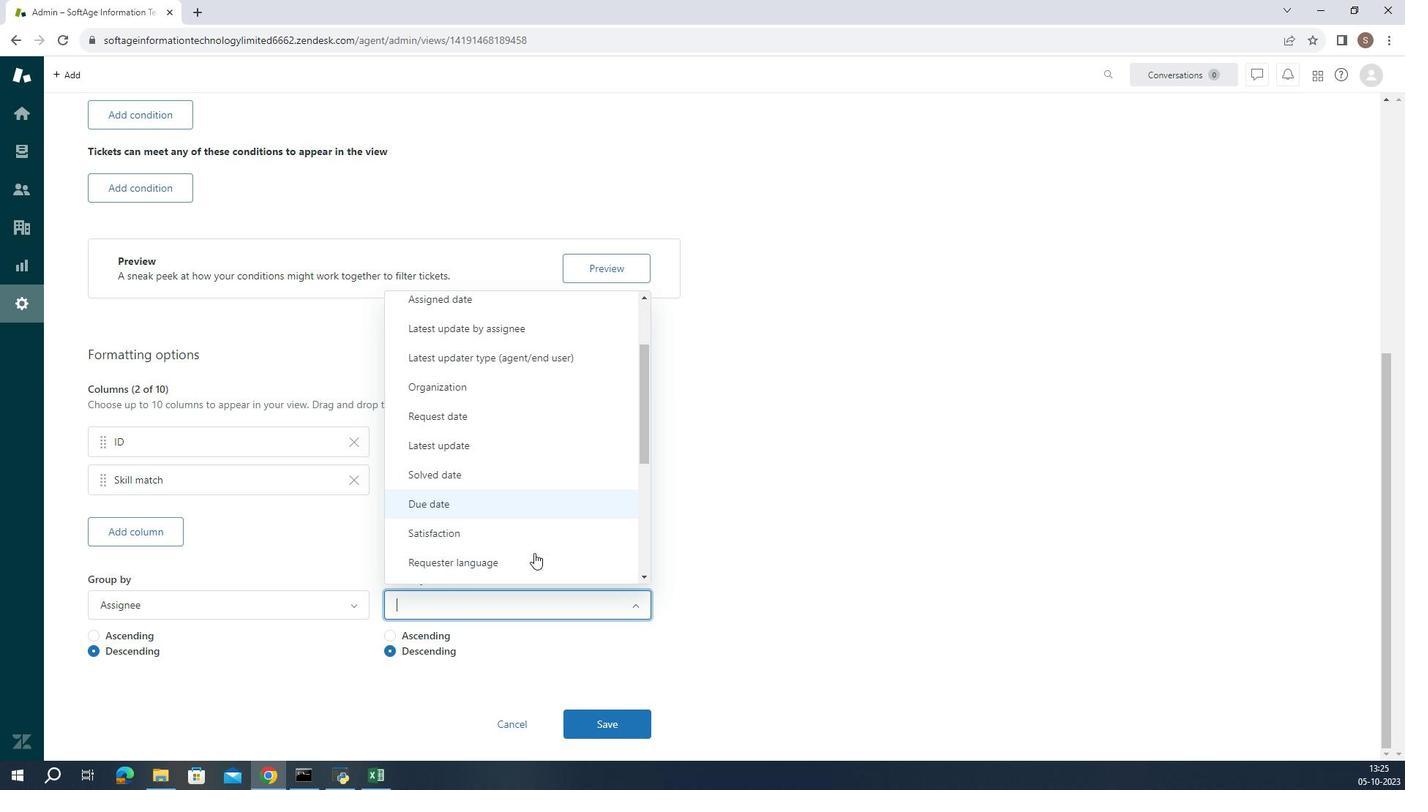 
Action: Mouse moved to (491, 599)
Screenshot: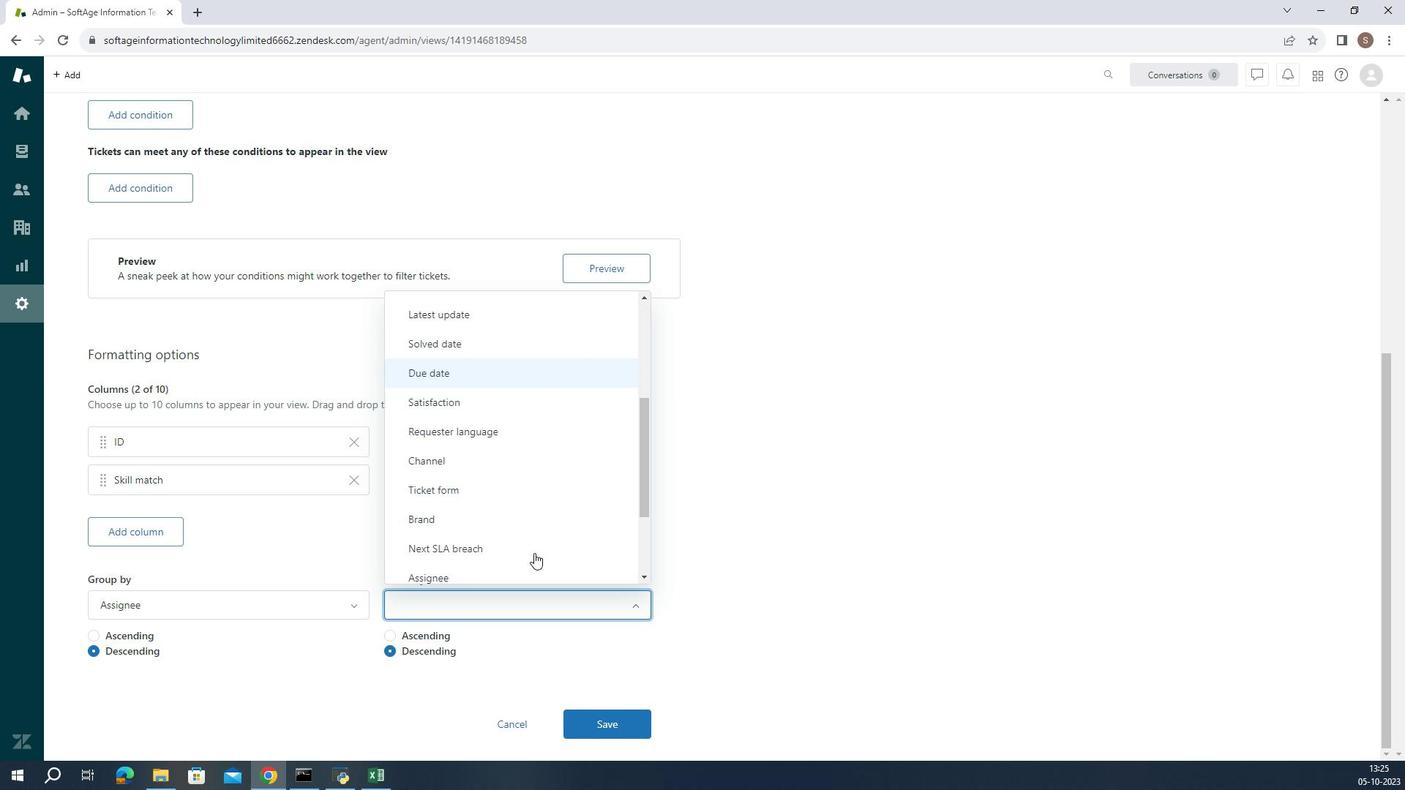 
Action: Mouse scrolled (491, 598) with delta (0, 0)
Screenshot: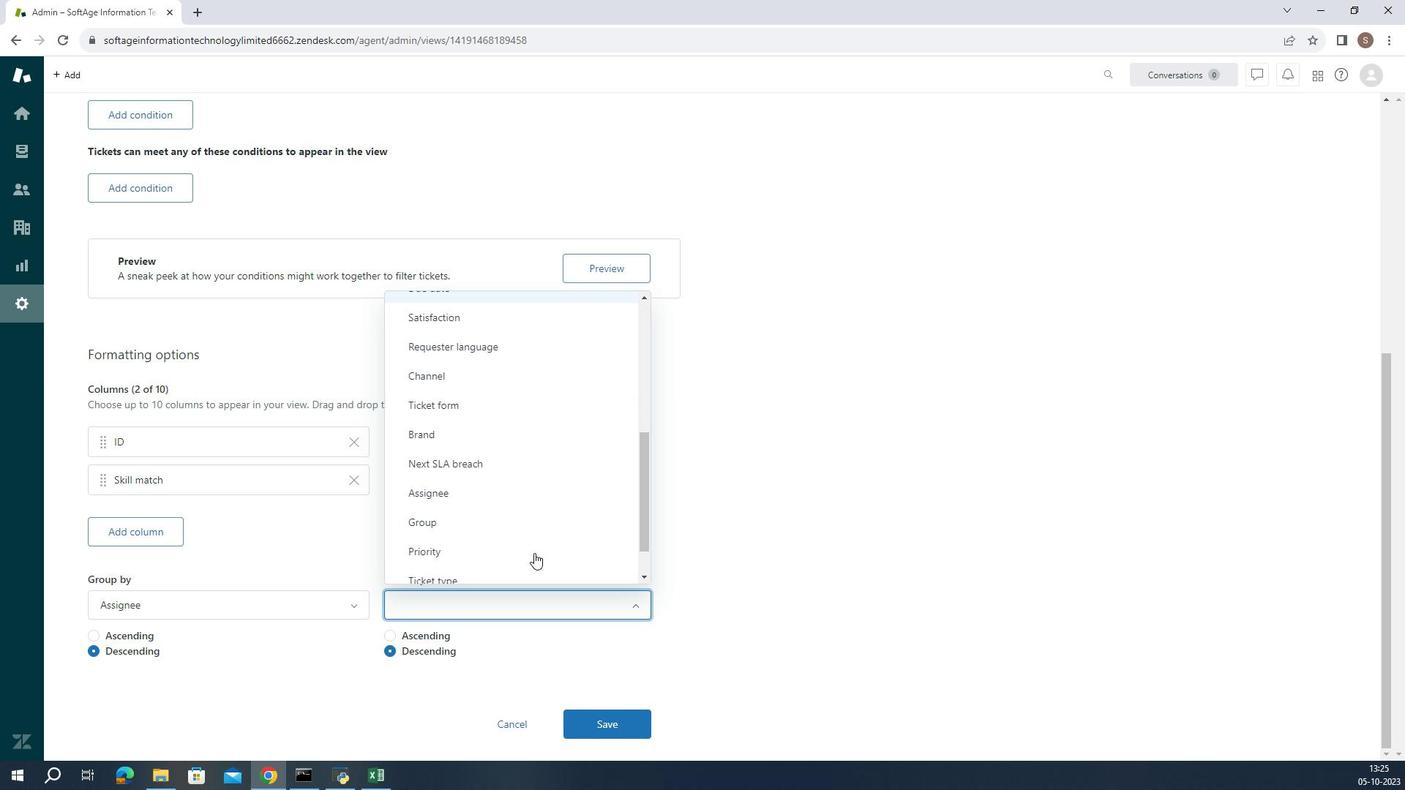 
Action: Mouse moved to (491, 598)
Screenshot: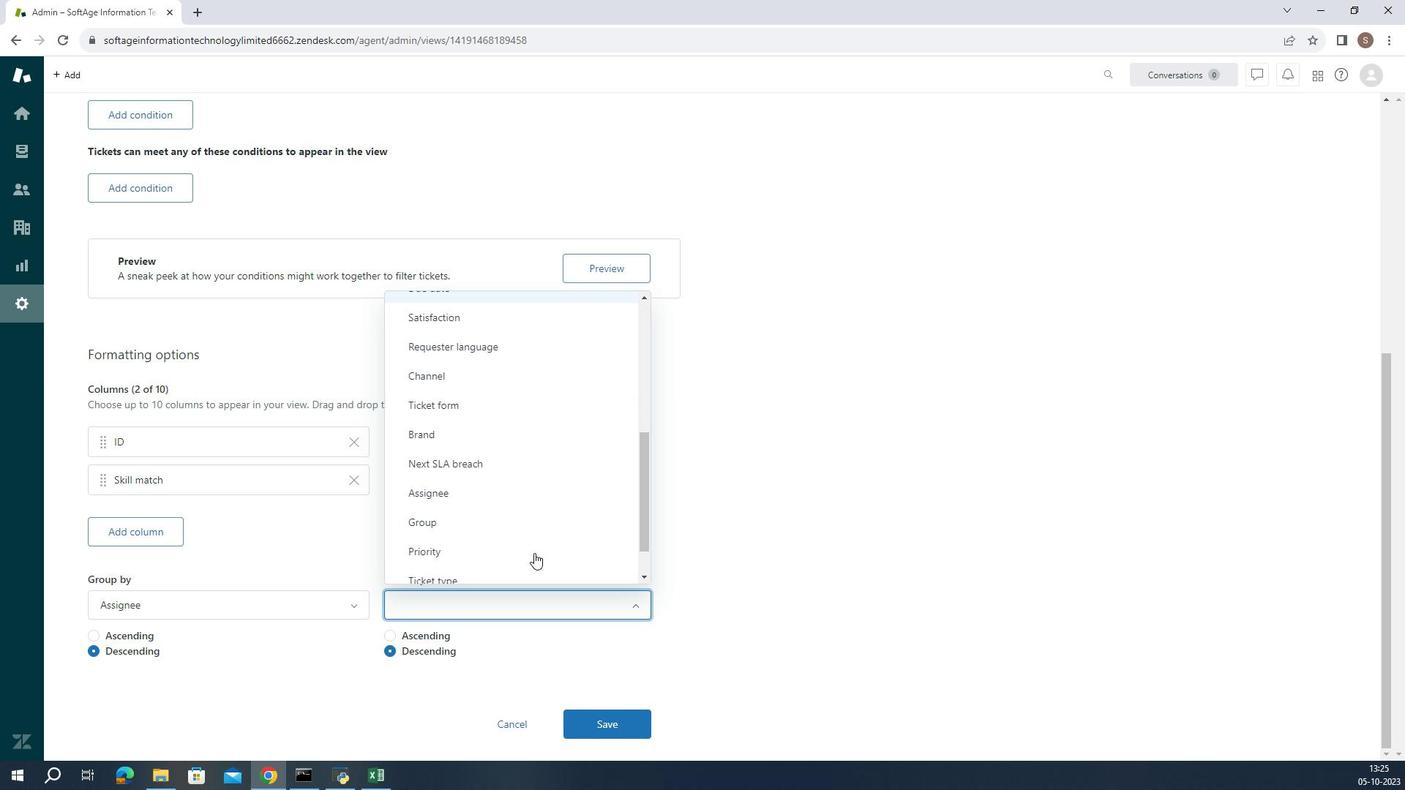 
Action: Mouse scrolled (491, 597) with delta (0, 0)
Screenshot: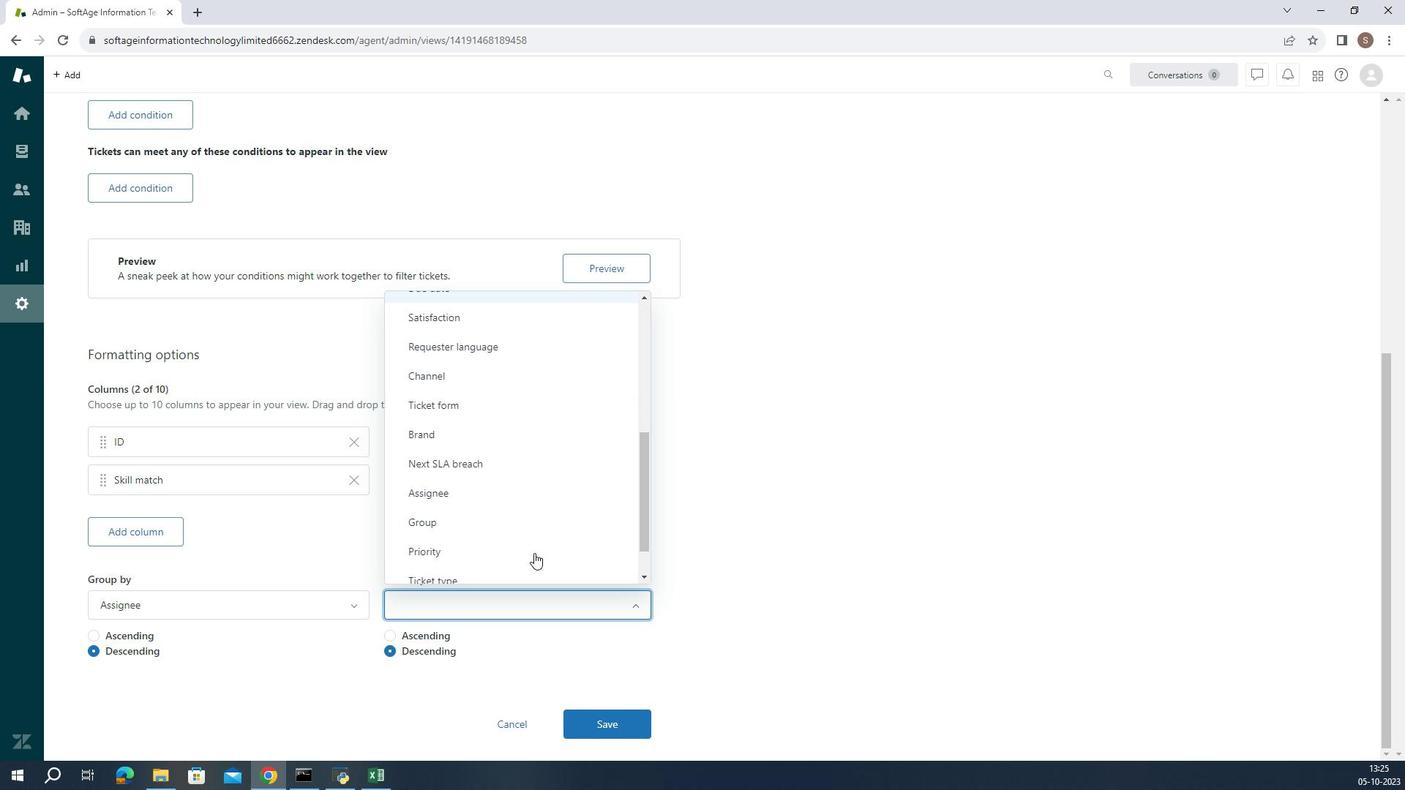 
Action: Mouse moved to (491, 597)
Screenshot: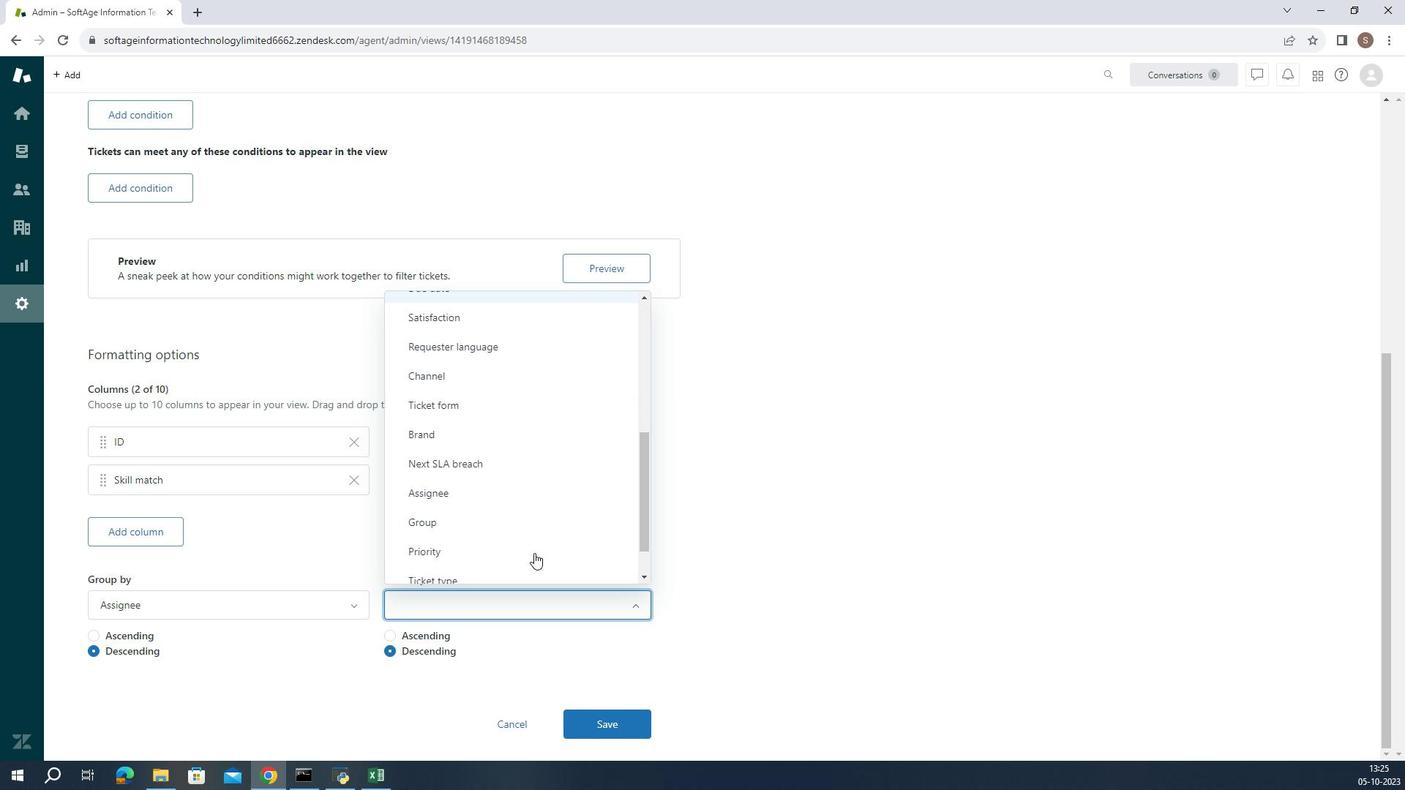 
Action: Mouse scrolled (491, 597) with delta (0, 0)
Screenshot: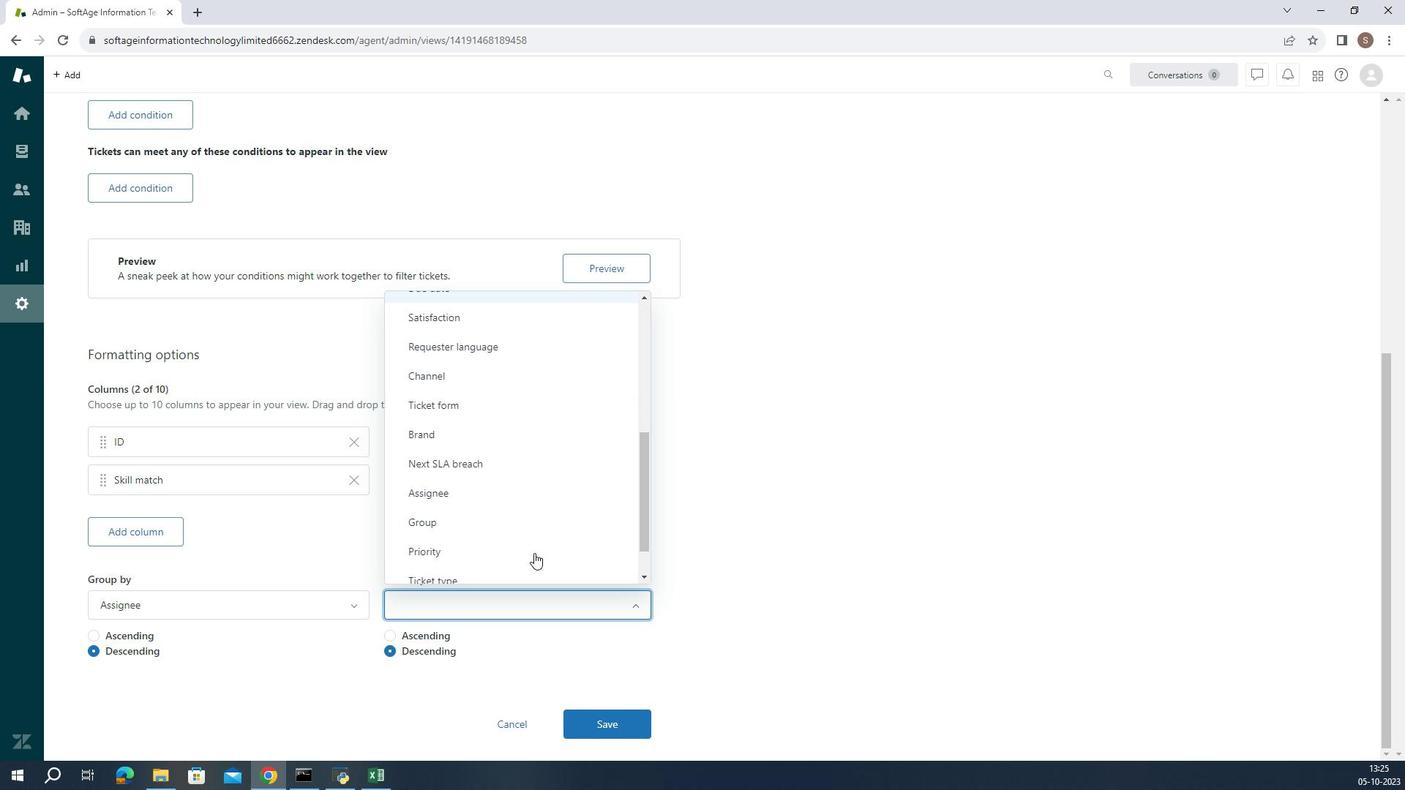 
Action: Mouse scrolled (491, 597) with delta (0, 0)
Screenshot: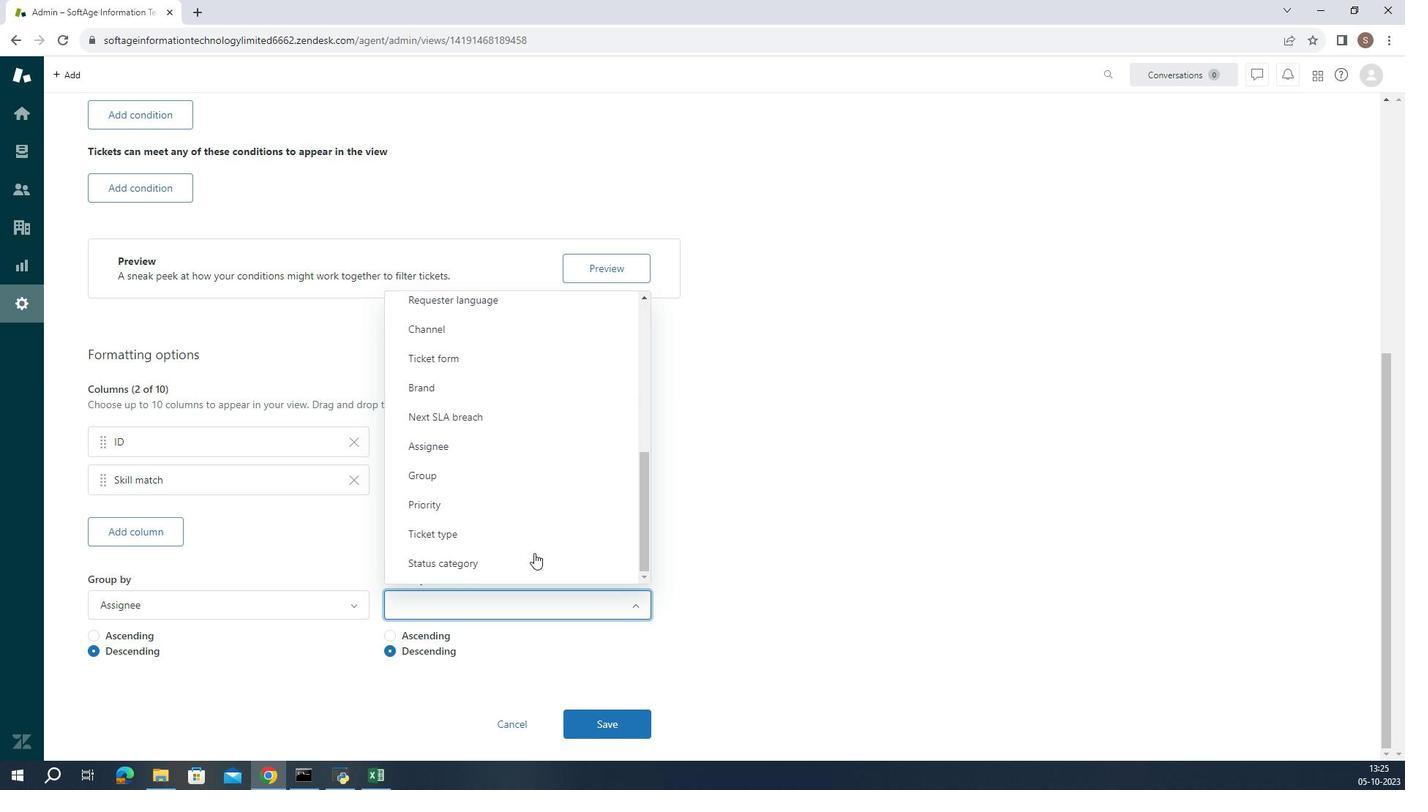 
Action: Mouse moved to (491, 597)
Screenshot: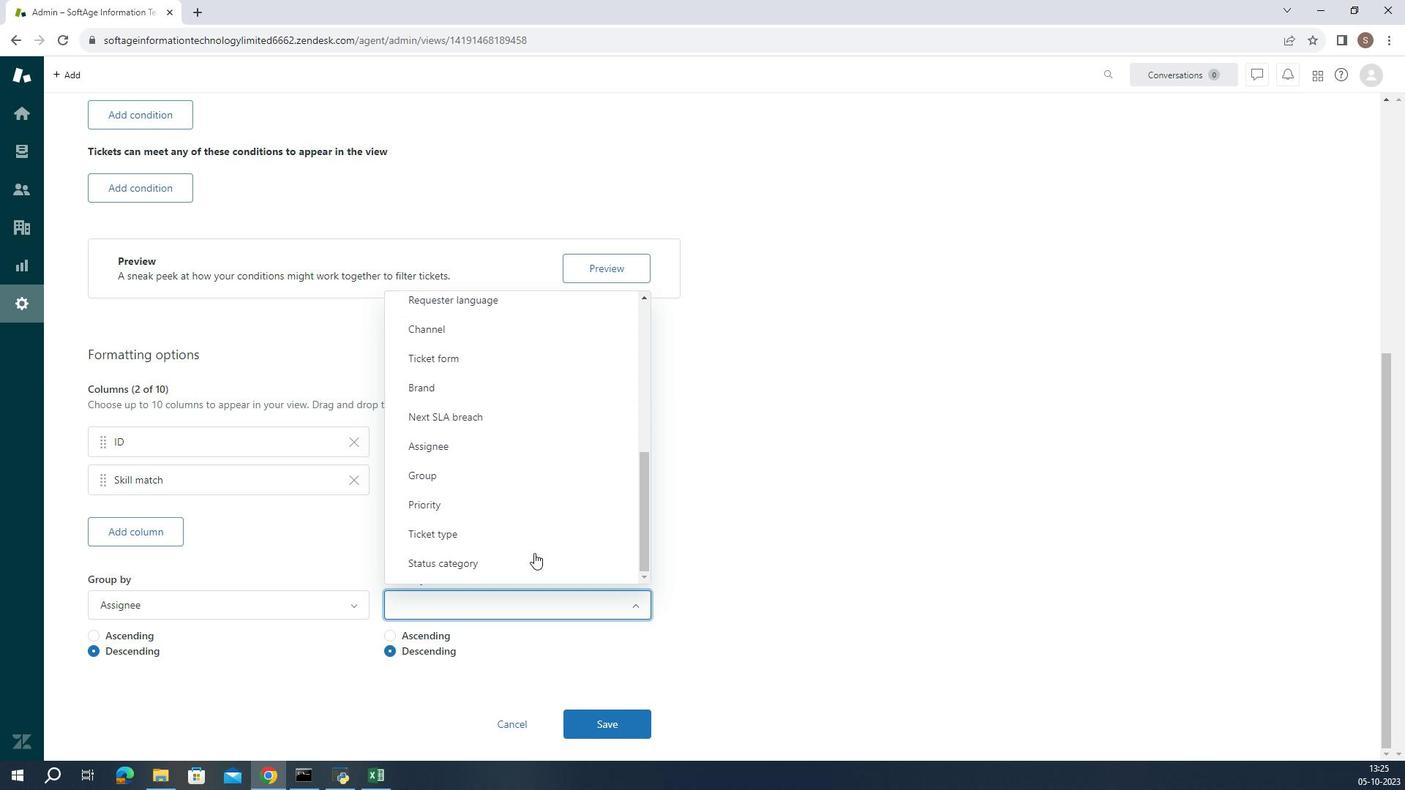 
Action: Mouse scrolled (491, 597) with delta (0, 0)
Screenshot: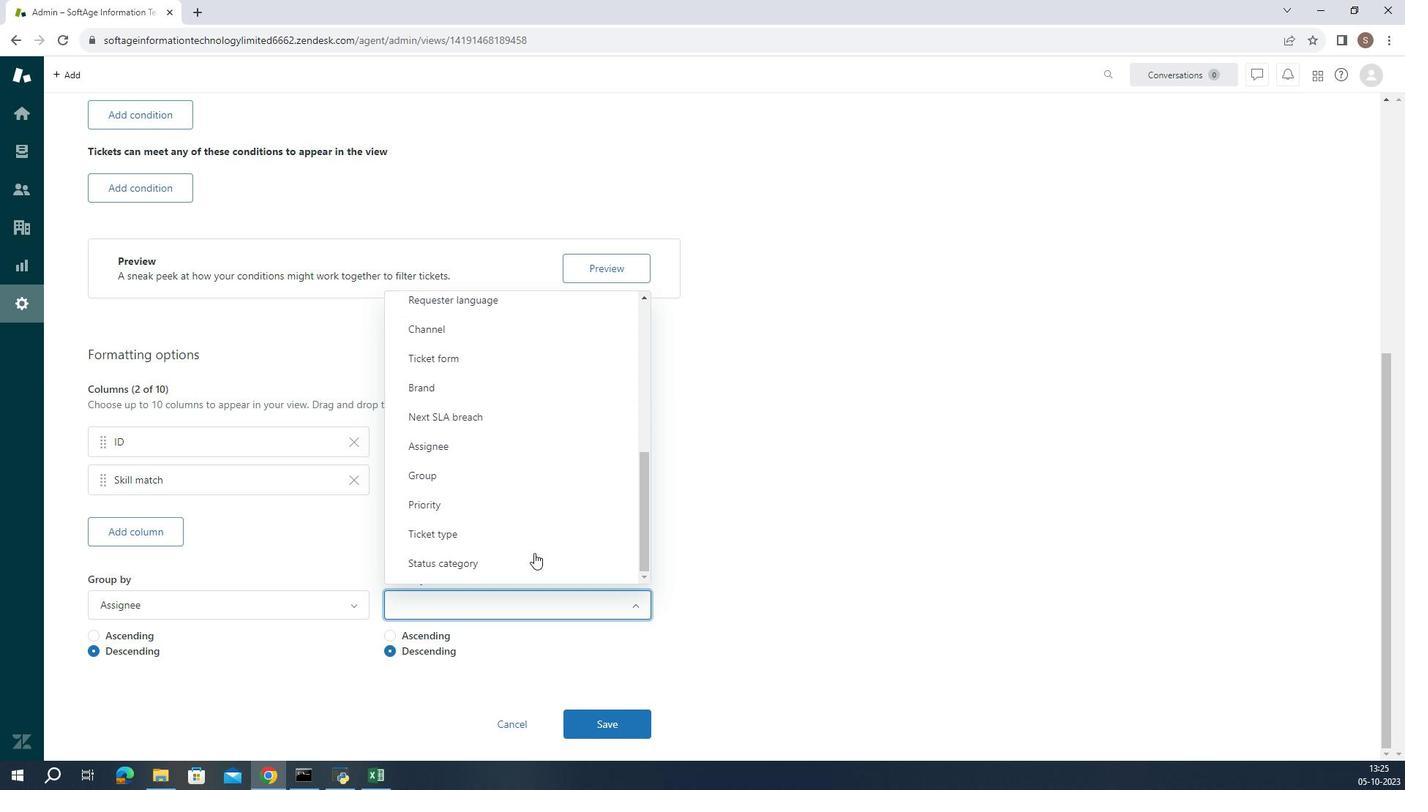 
Action: Mouse scrolled (491, 597) with delta (0, 0)
Screenshot: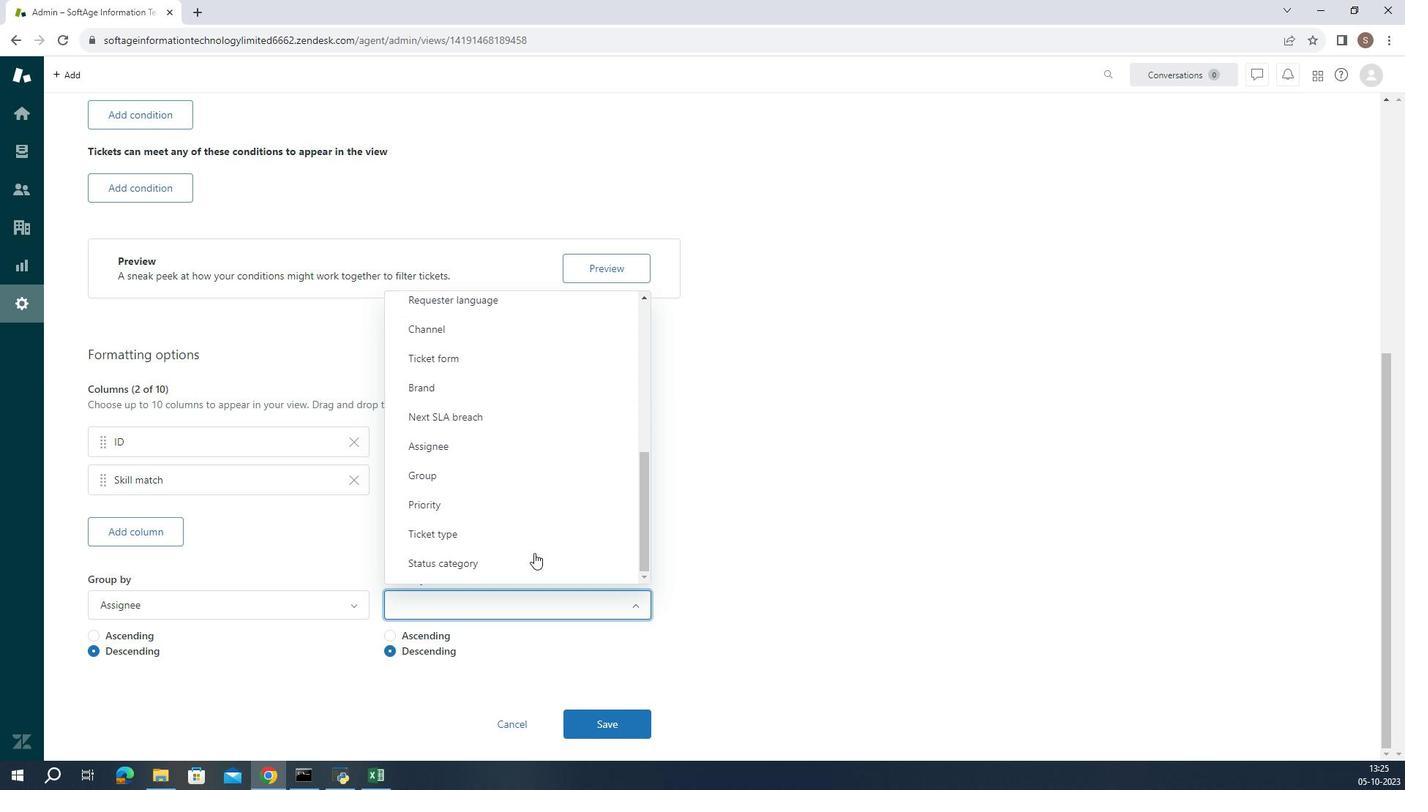 
Action: Mouse scrolled (491, 597) with delta (0, 0)
Screenshot: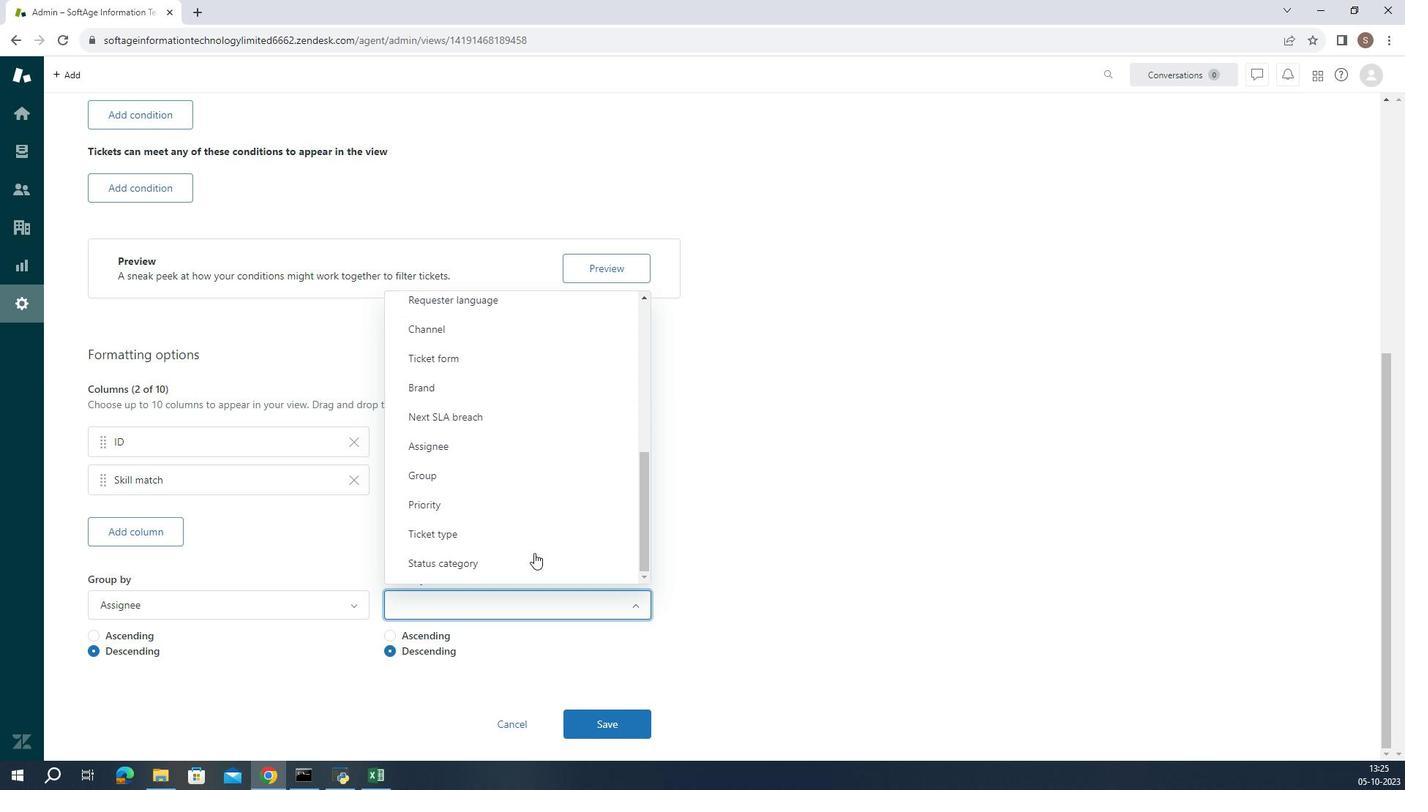 
Action: Mouse moved to (488, 602)
Screenshot: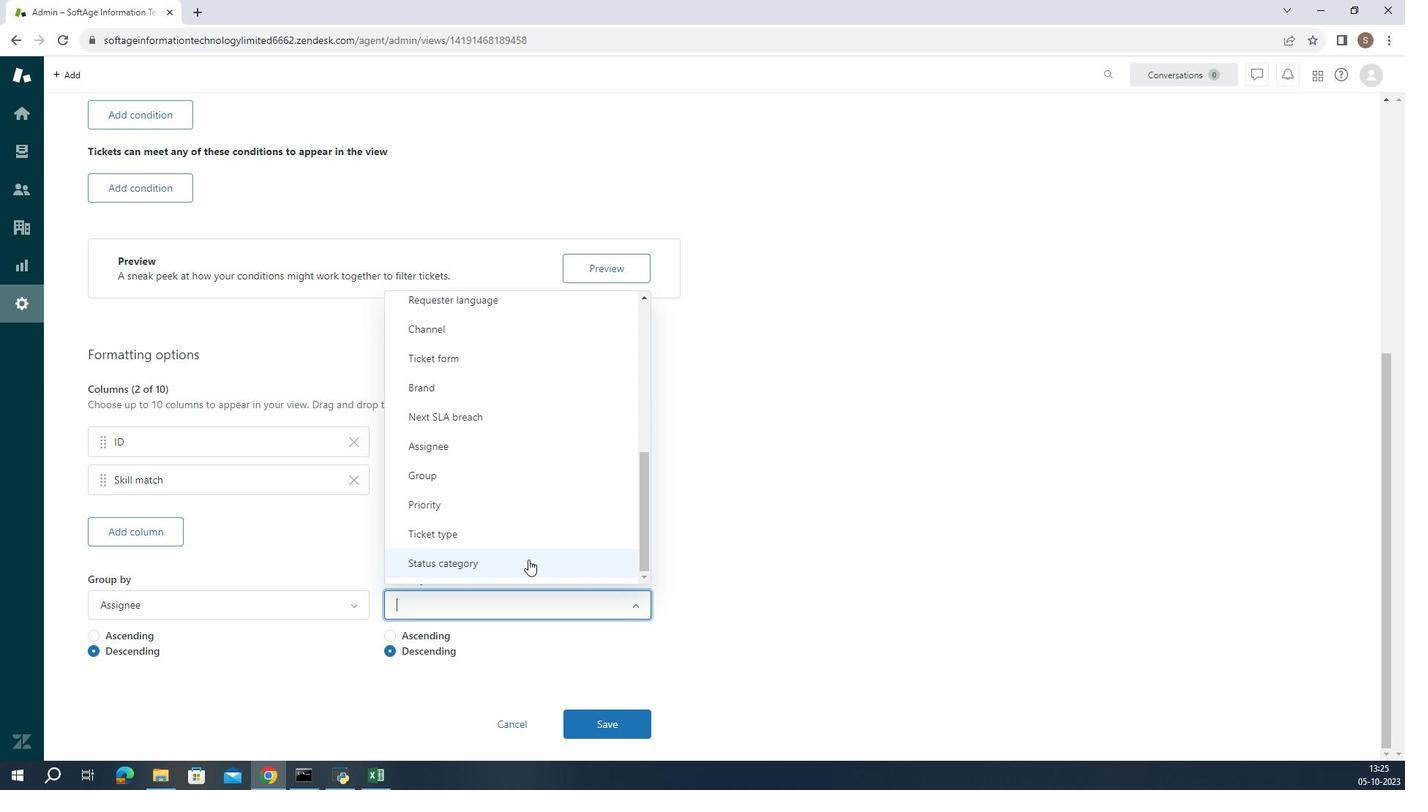 
Action: Mouse pressed left at (488, 602)
Screenshot: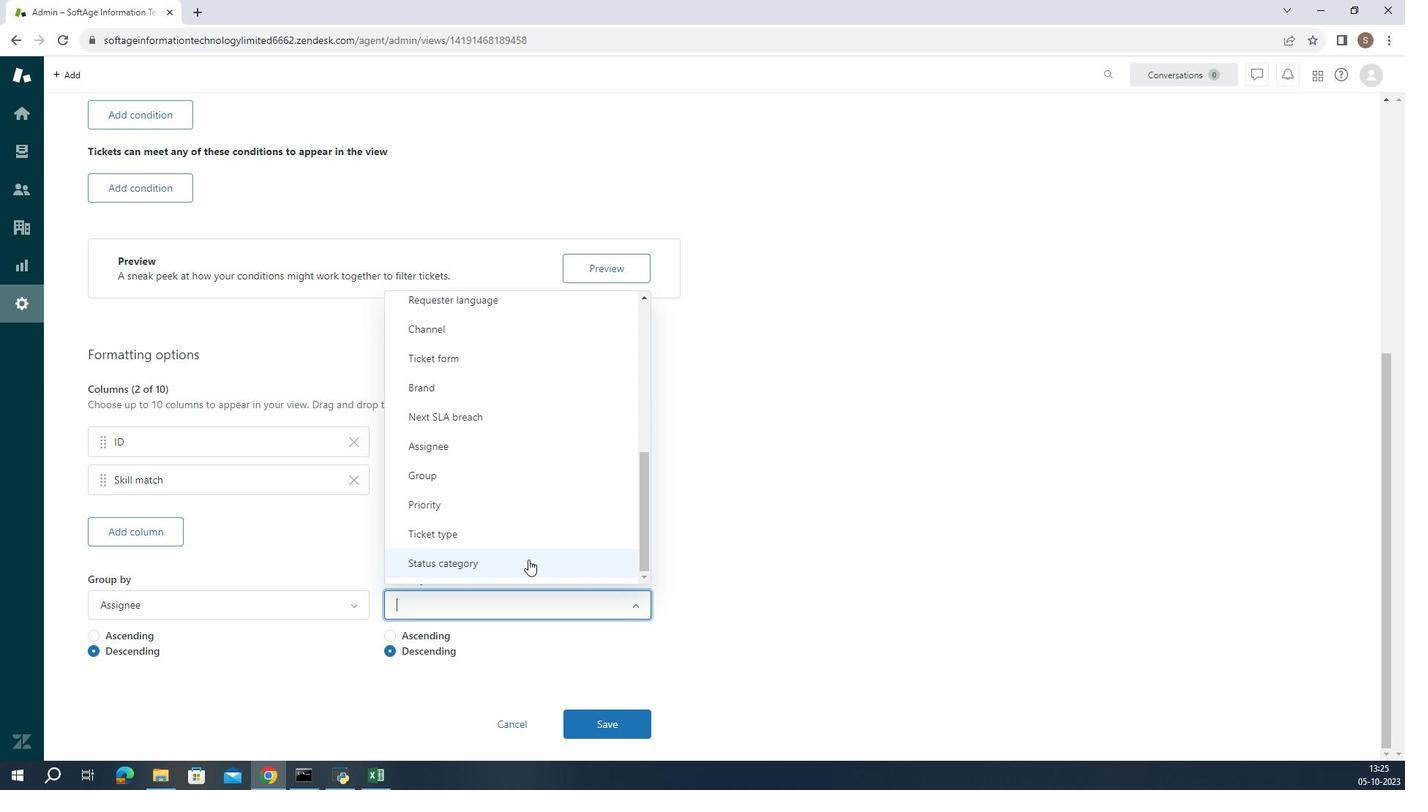 
Action: Mouse moved to (444, 659)
Screenshot: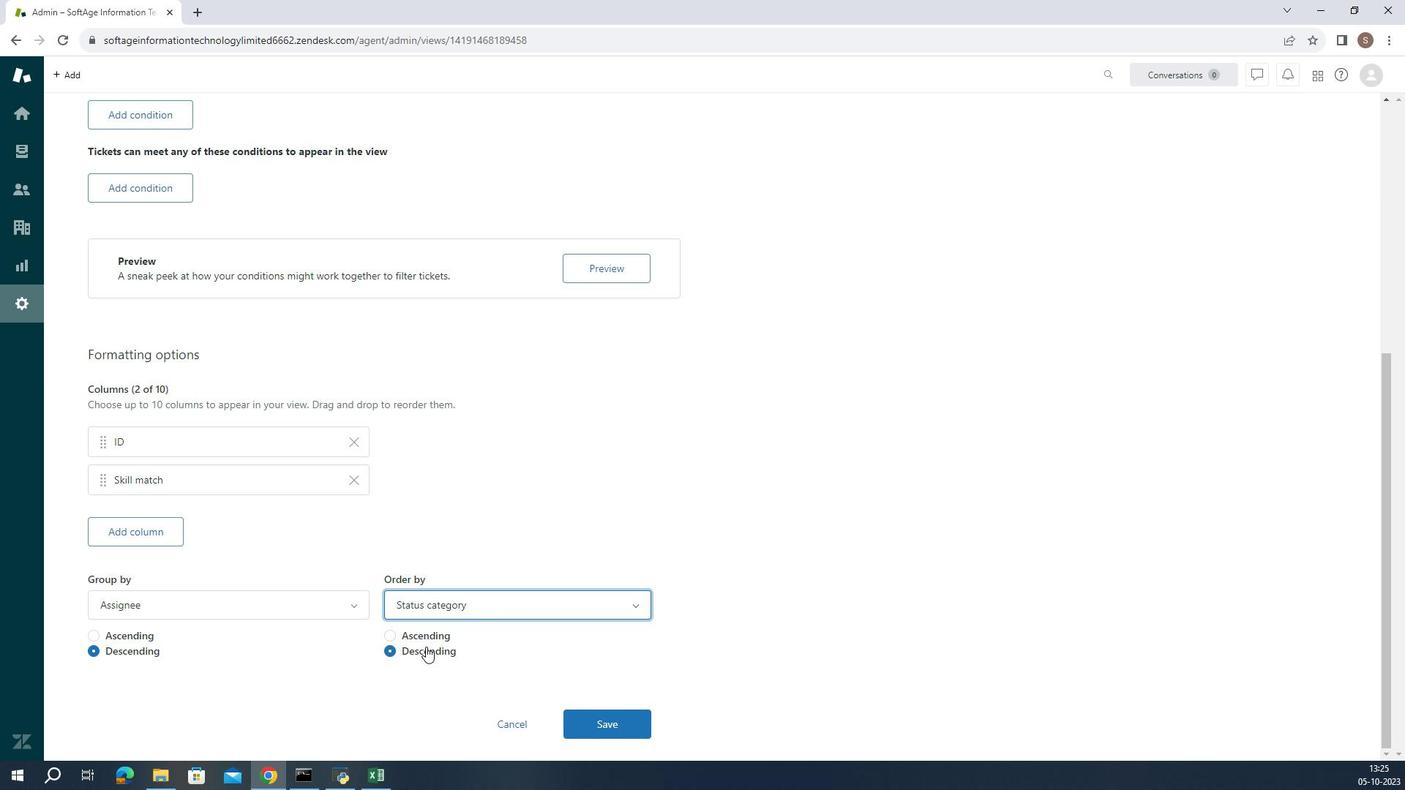 
Action: Mouse pressed left at (444, 659)
Screenshot: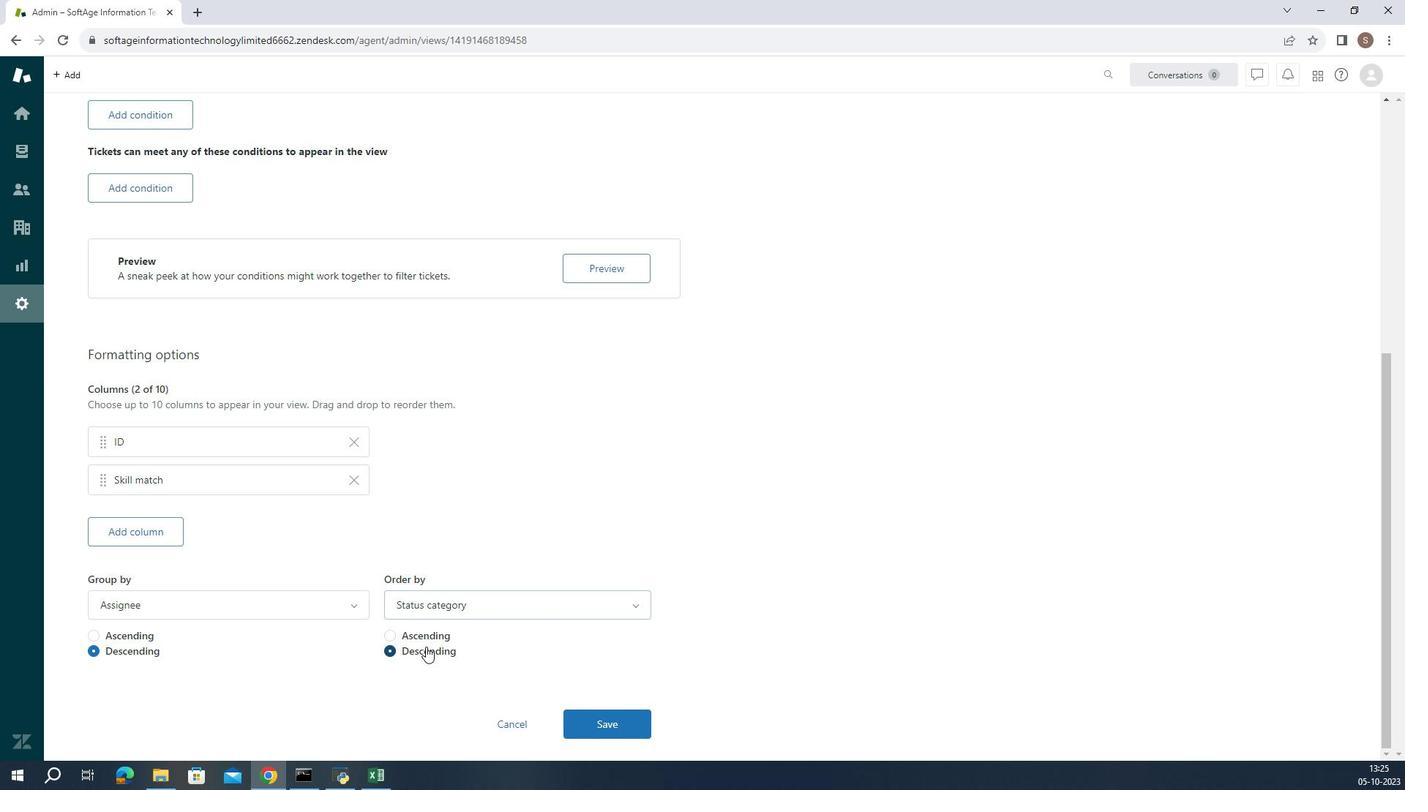 
Action: Mouse moved to (446, 679)
Screenshot: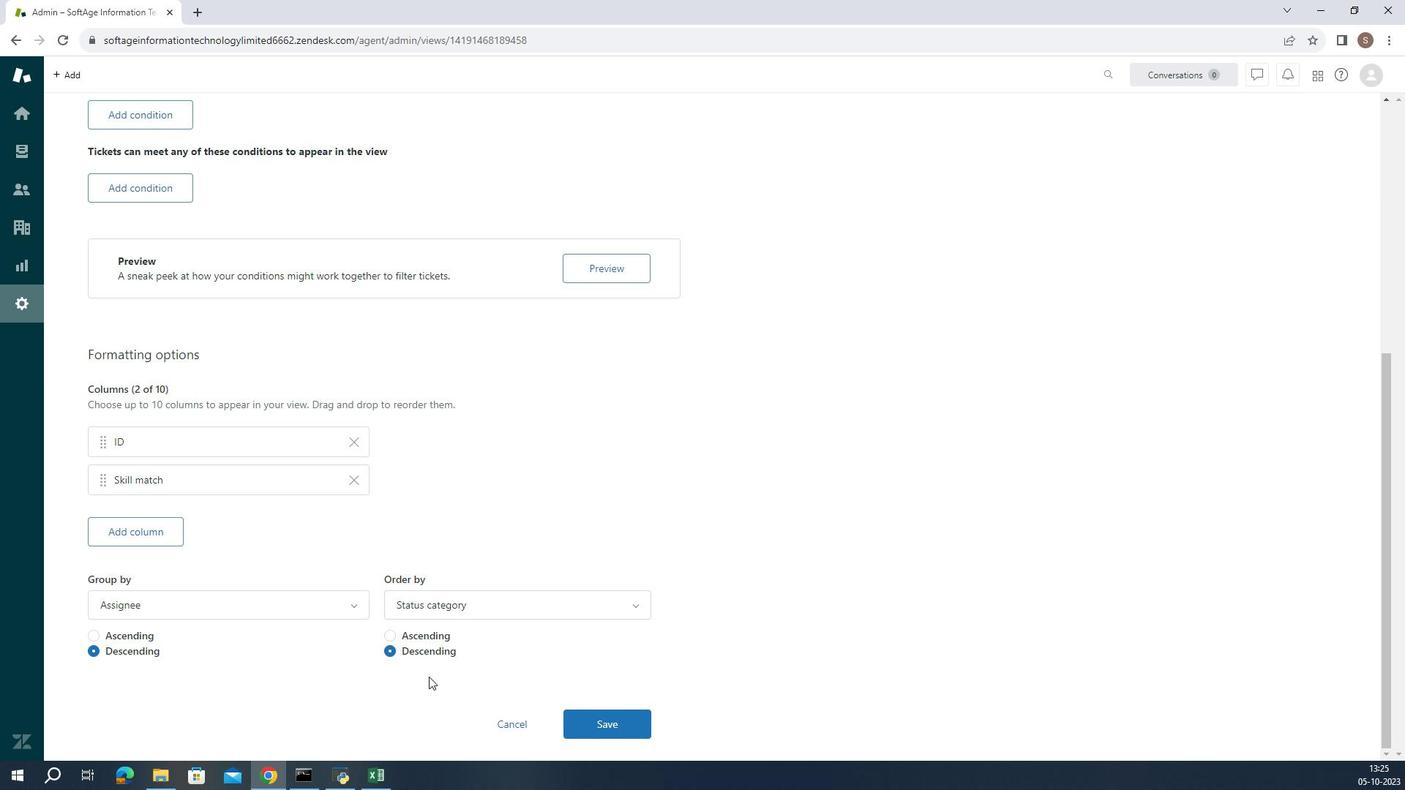 
